 Task: Find connections with filter location Baishishan with filter topic #personaldevelopment with filter profile language English with filter current company TUV India Pvt. Ltd. with filter school Tata STRIVE with filter industry Media Production with filter service category Information Security with filter keywords title Accounting Director
Action: Mouse moved to (481, 66)
Screenshot: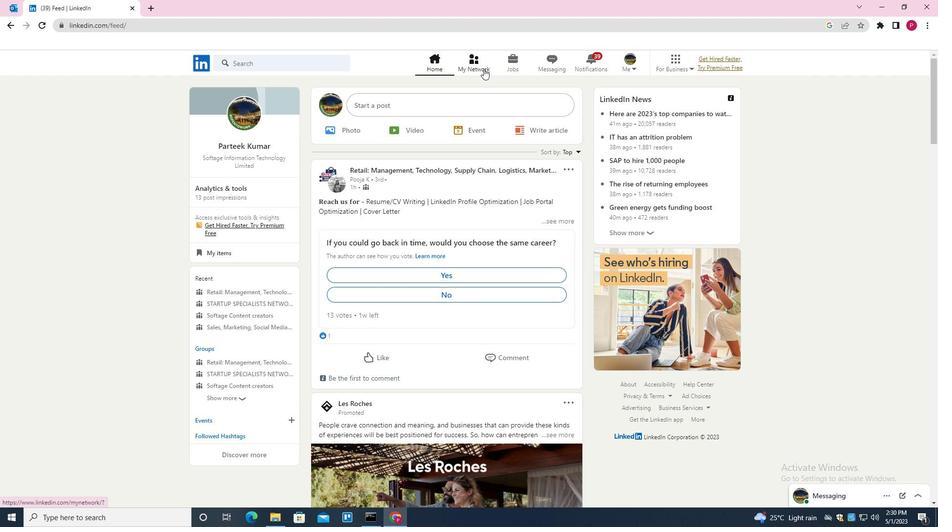 
Action: Mouse pressed left at (481, 66)
Screenshot: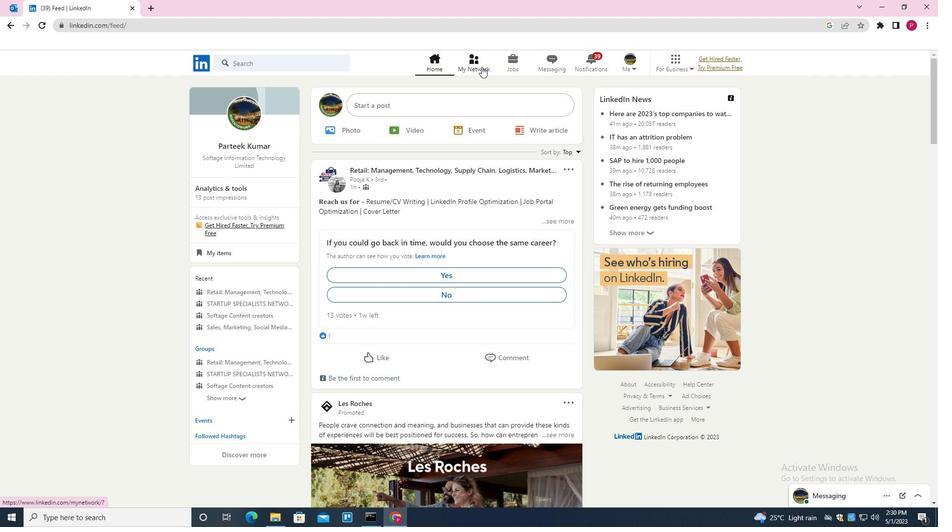 
Action: Mouse moved to (294, 111)
Screenshot: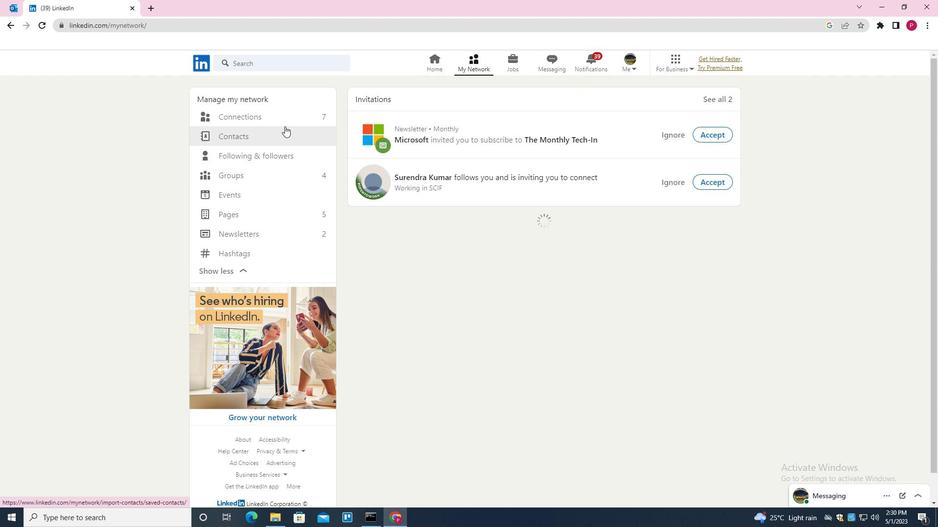 
Action: Mouse pressed left at (294, 111)
Screenshot: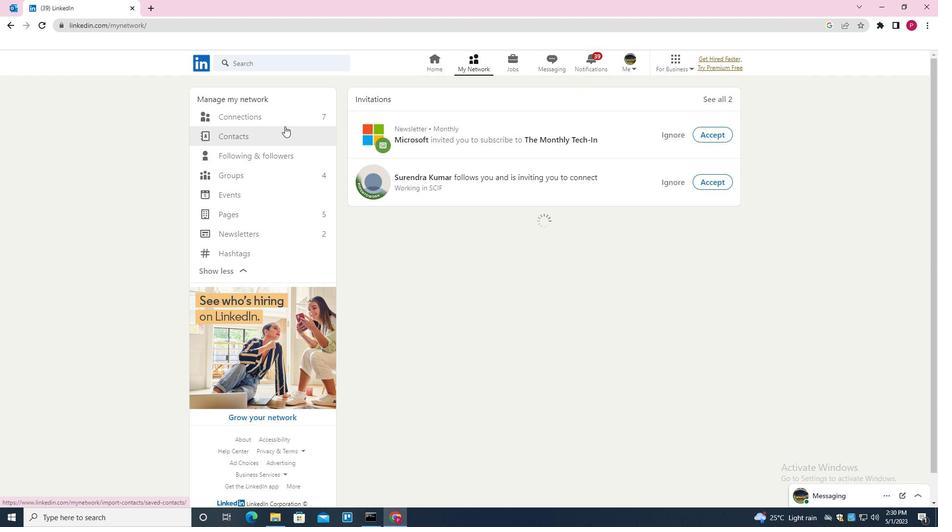 
Action: Mouse moved to (559, 117)
Screenshot: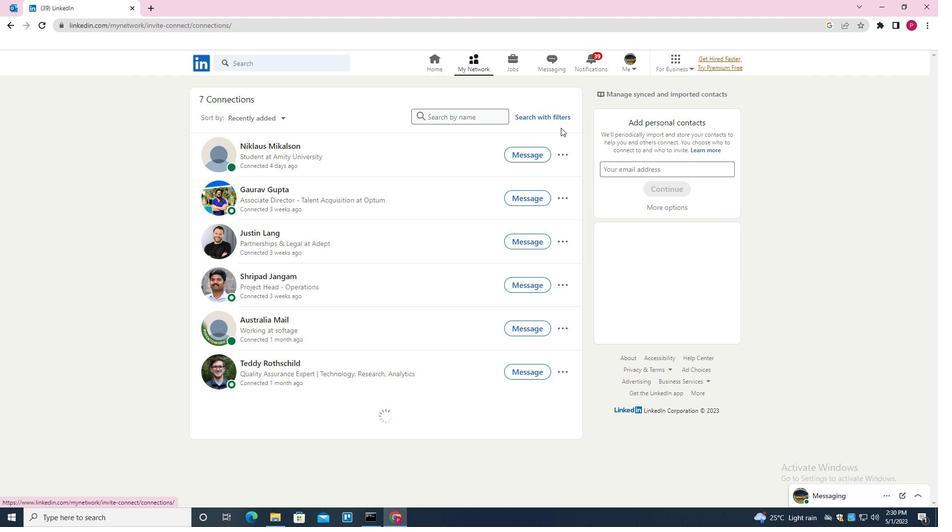 
Action: Mouse pressed left at (559, 117)
Screenshot: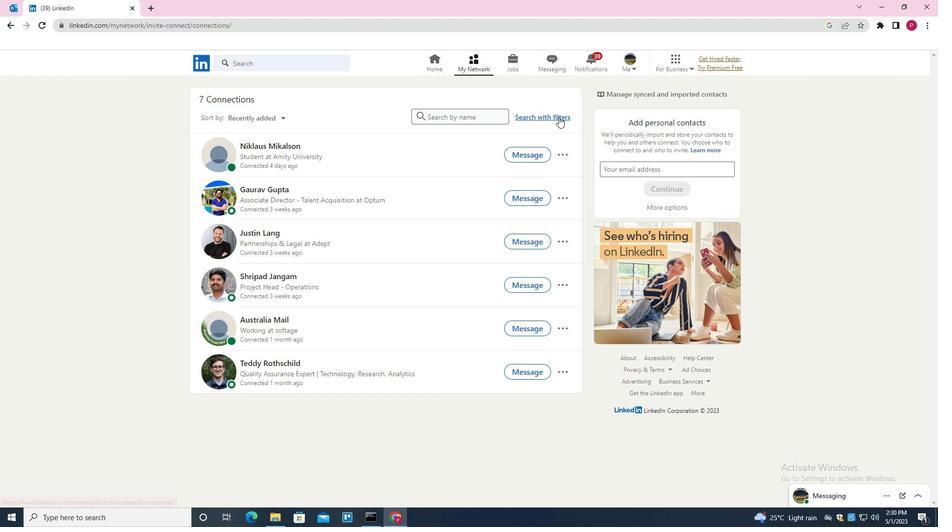 
Action: Mouse moved to (502, 91)
Screenshot: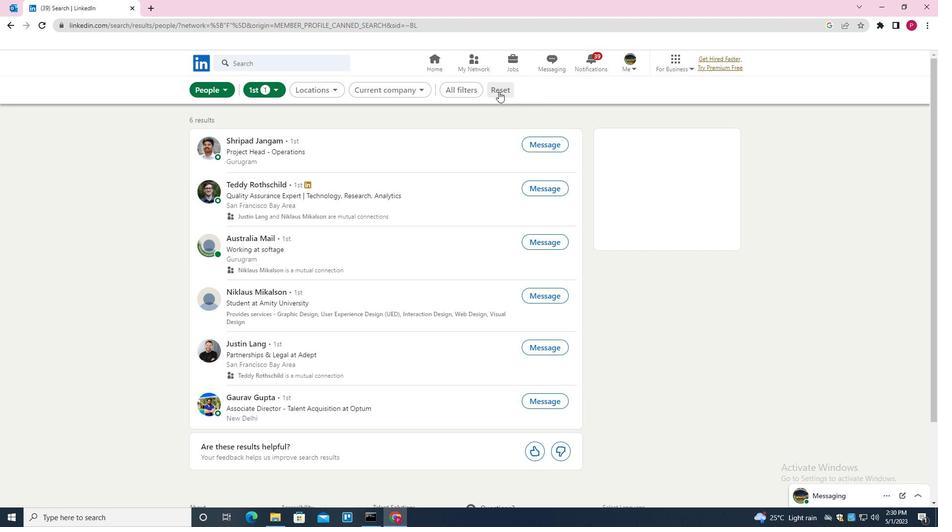 
Action: Mouse pressed left at (502, 91)
Screenshot: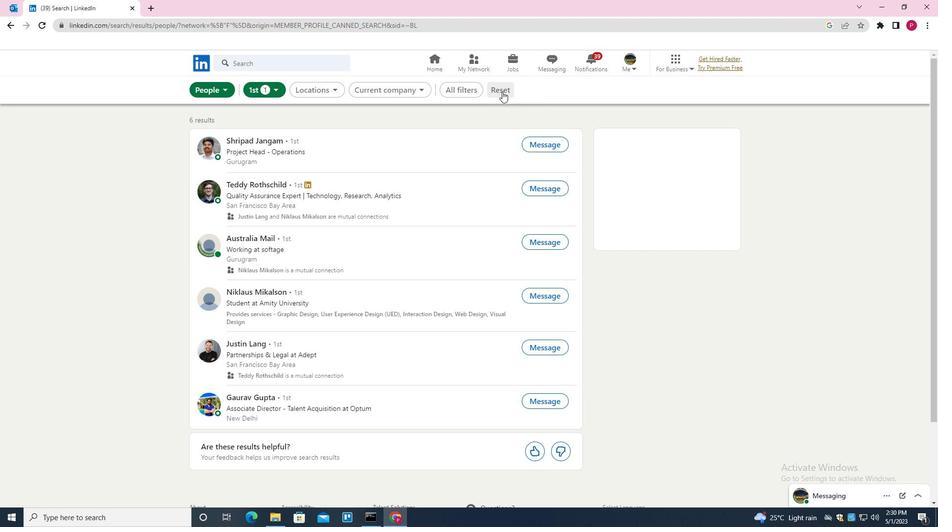 
Action: Mouse moved to (478, 90)
Screenshot: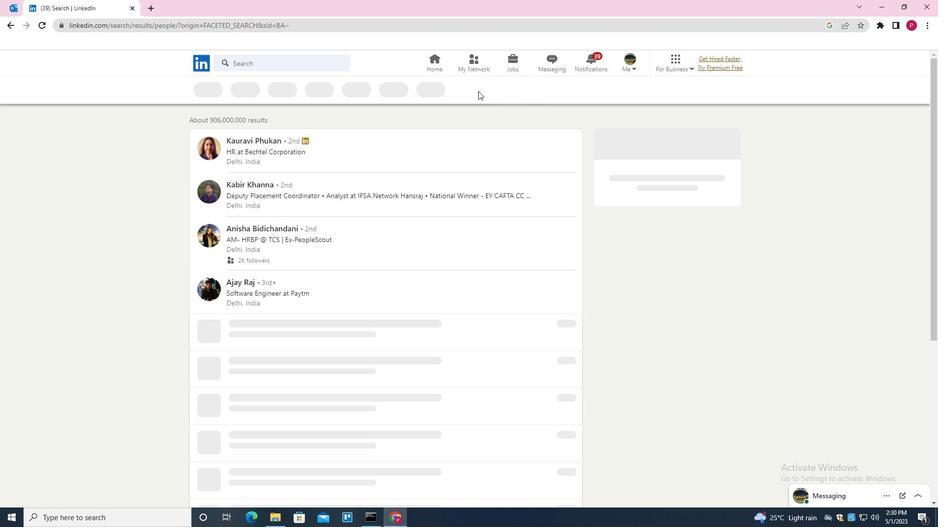 
Action: Mouse pressed left at (478, 90)
Screenshot: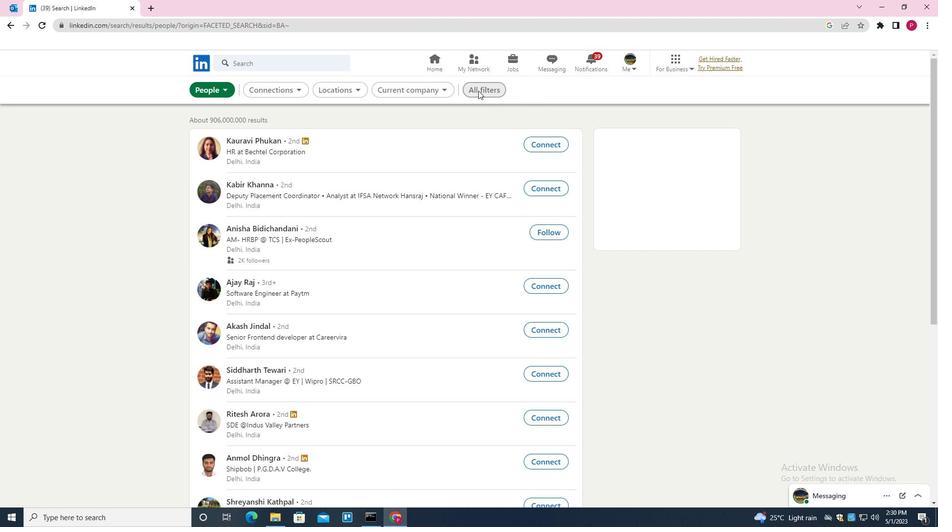 
Action: Mouse moved to (714, 252)
Screenshot: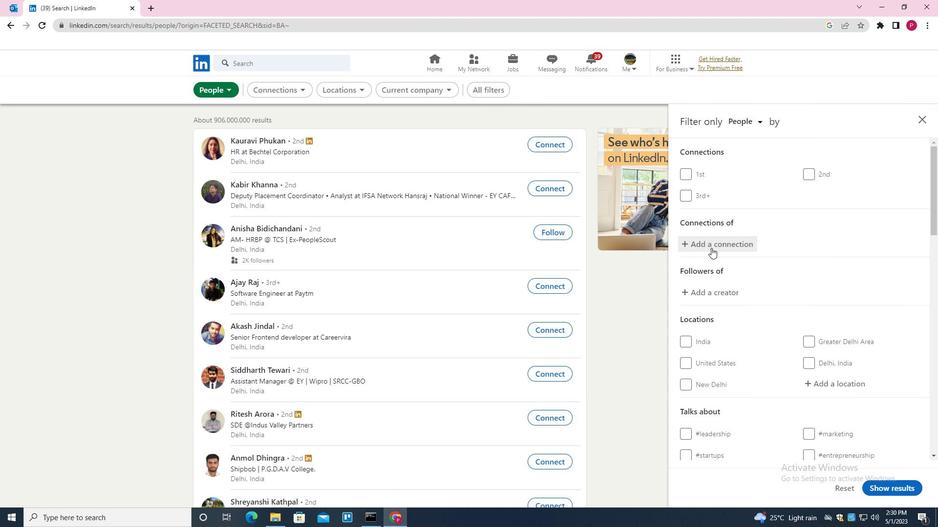 
Action: Mouse scrolled (714, 252) with delta (0, 0)
Screenshot: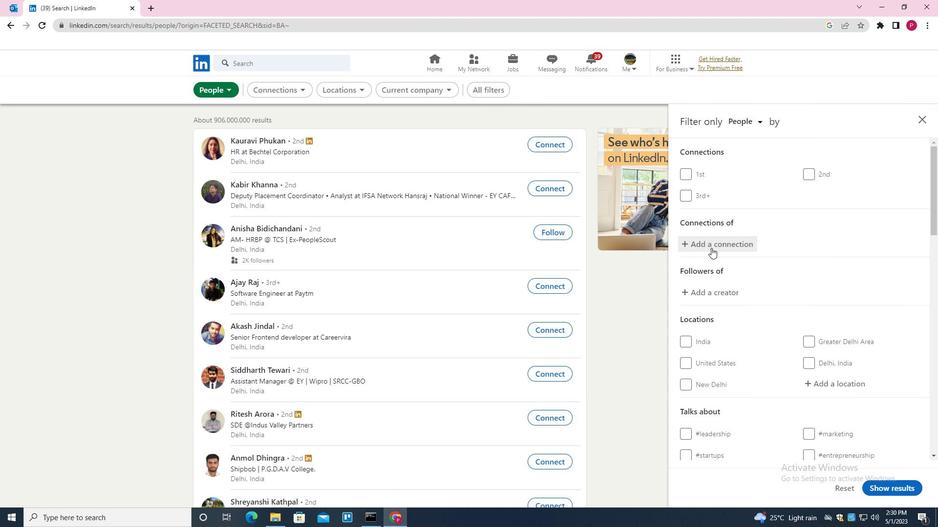 
Action: Mouse moved to (717, 258)
Screenshot: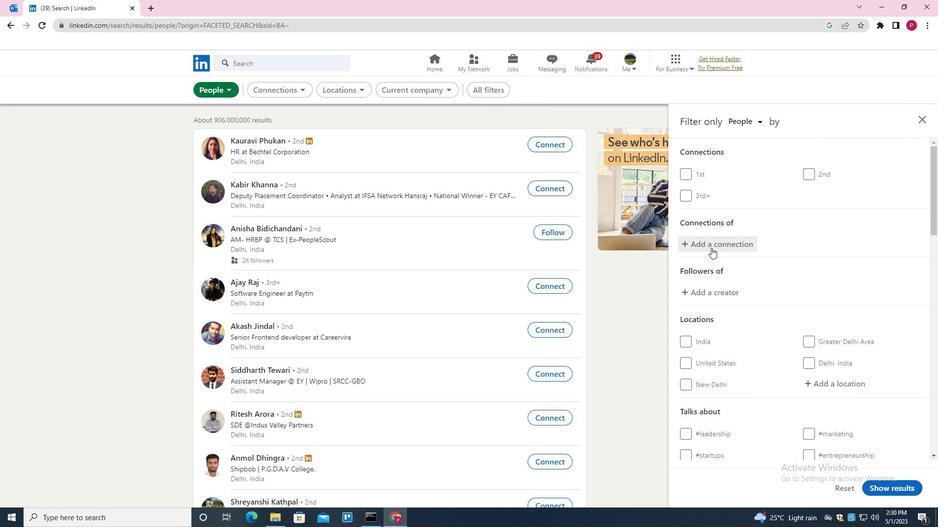 
Action: Mouse scrolled (717, 257) with delta (0, 0)
Screenshot: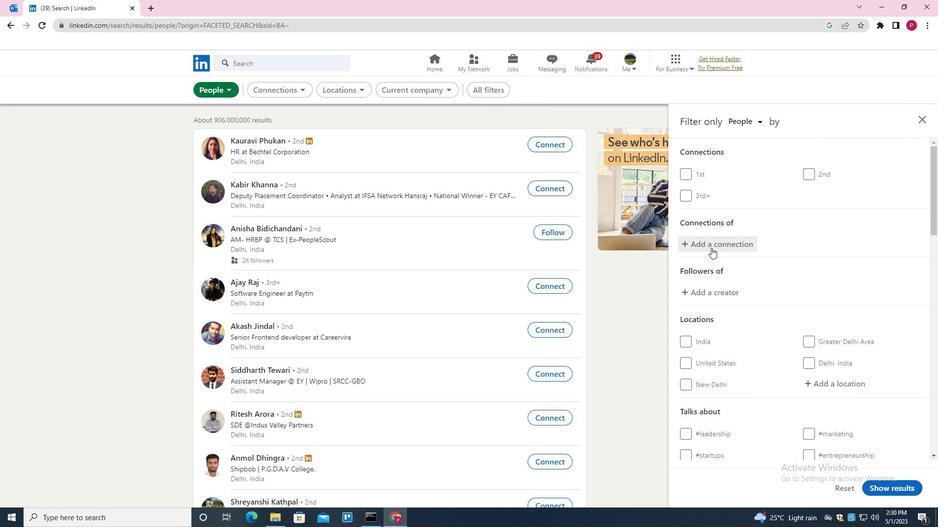 
Action: Mouse moved to (724, 268)
Screenshot: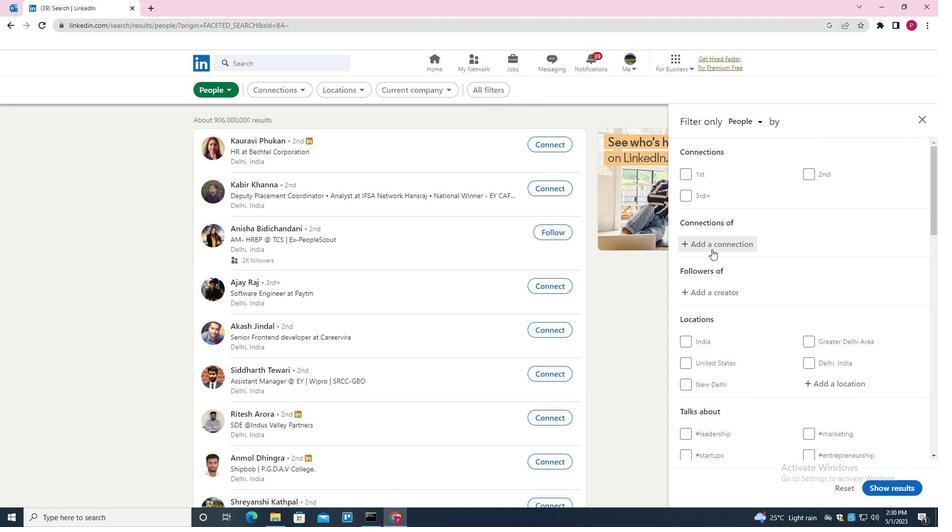 
Action: Mouse scrolled (724, 268) with delta (0, 0)
Screenshot: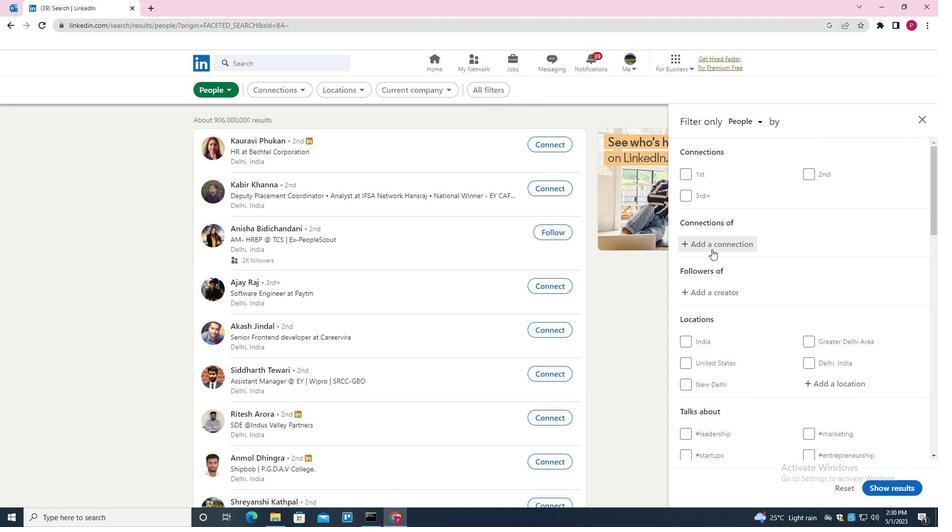 
Action: Mouse moved to (842, 229)
Screenshot: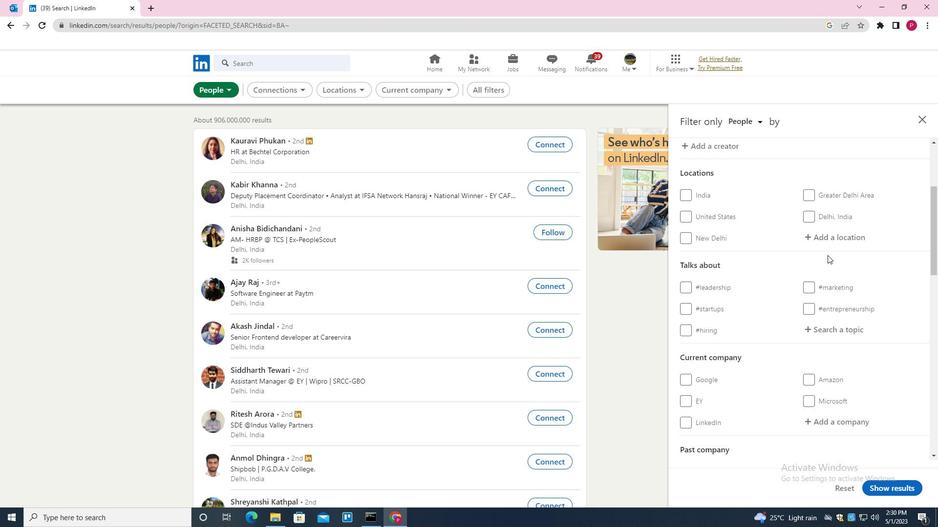 
Action: Mouse pressed left at (842, 229)
Screenshot: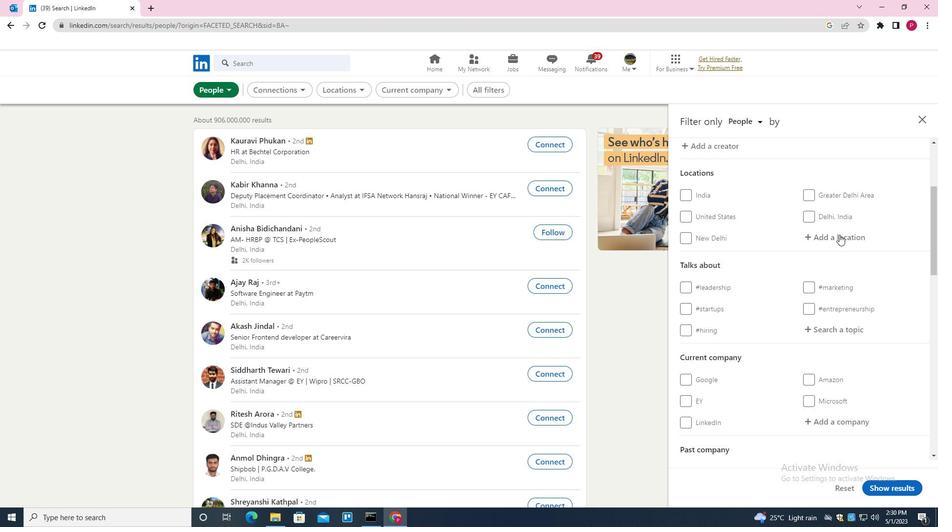 
Action: Key pressed <Key.shift><Key.shift><Key.shift><Key.shift><Key.shift>BAISHISHAN<Key.enter>
Screenshot: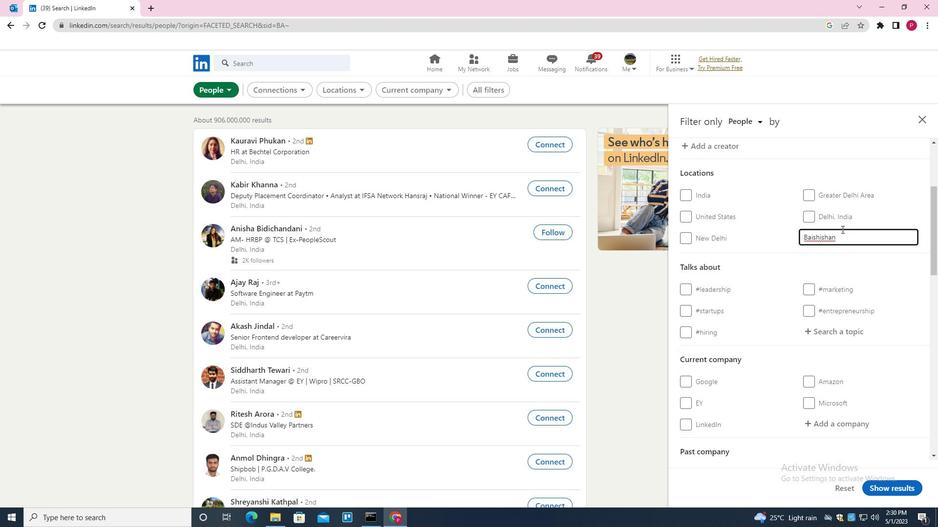 
Action: Mouse moved to (703, 274)
Screenshot: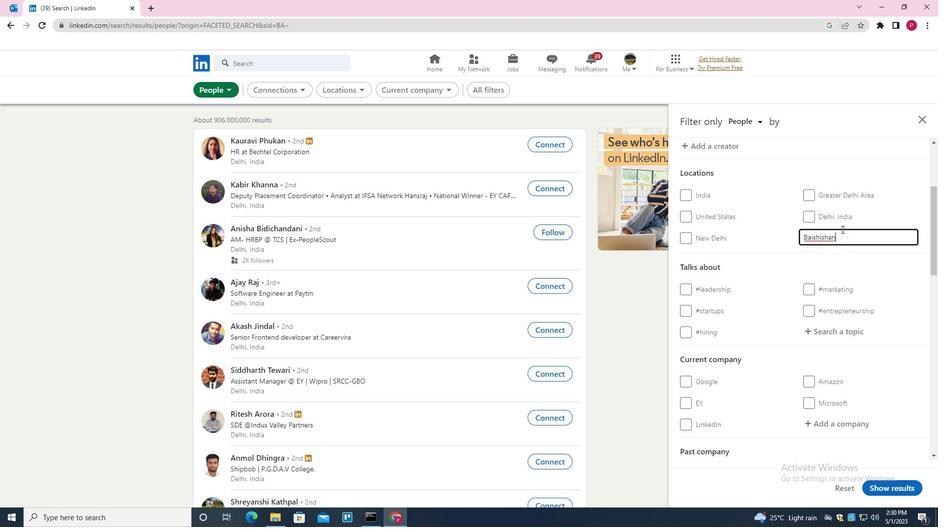 
Action: Mouse scrolled (703, 274) with delta (0, 0)
Screenshot: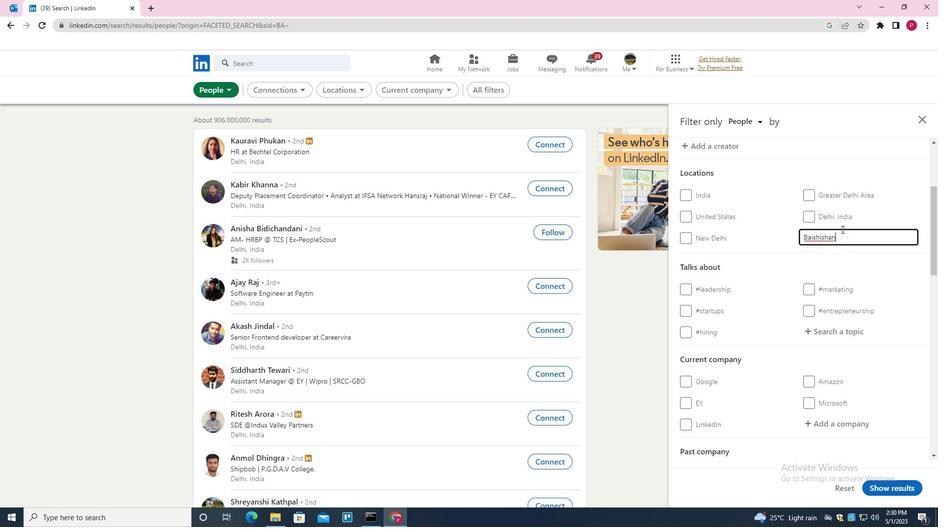 
Action: Mouse moved to (813, 283)
Screenshot: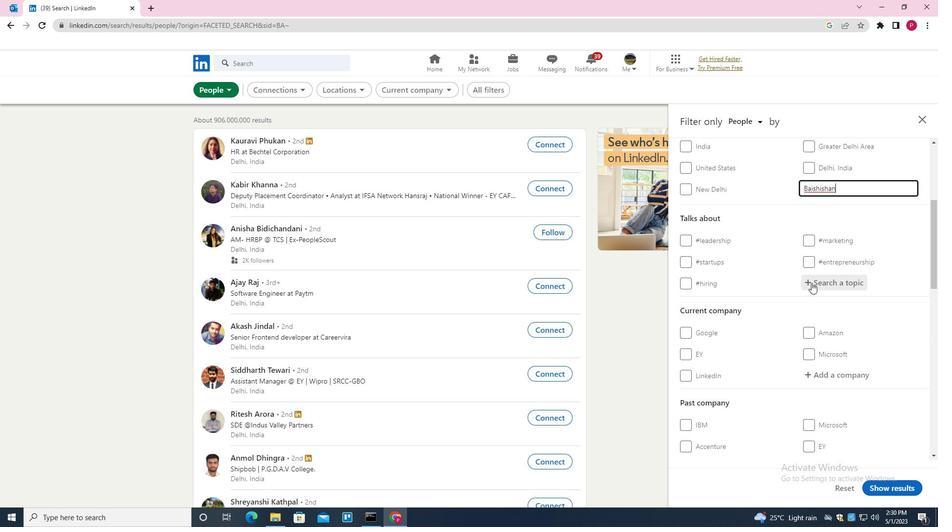 
Action: Mouse pressed left at (813, 283)
Screenshot: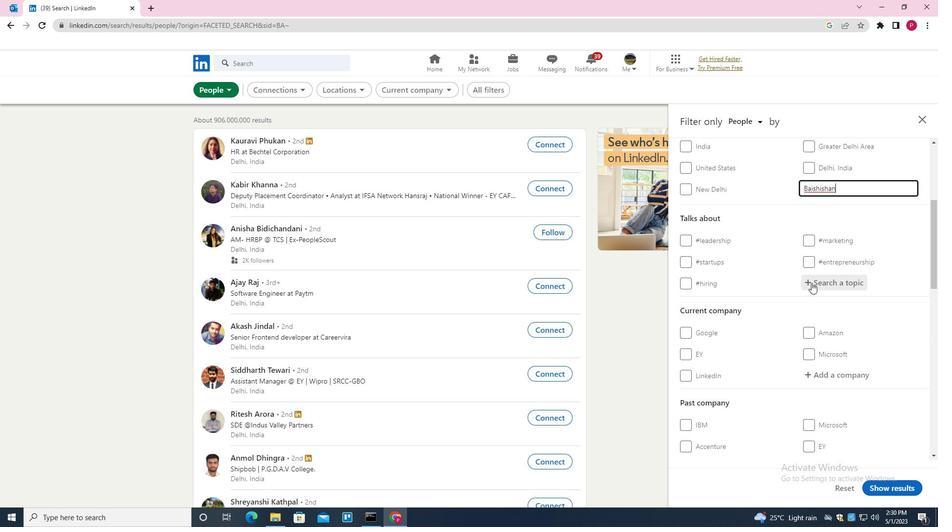 
Action: Mouse moved to (771, 276)
Screenshot: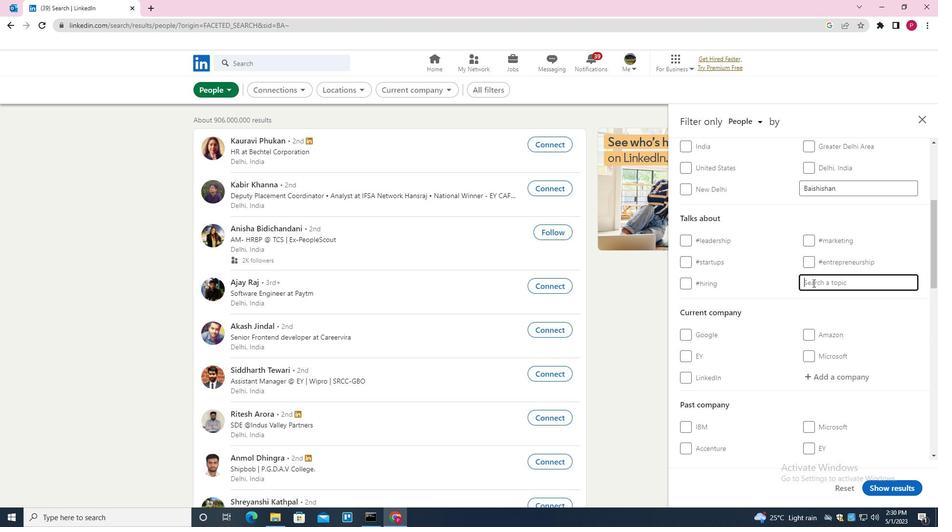 
Action: Mouse scrolled (771, 276) with delta (0, 0)
Screenshot: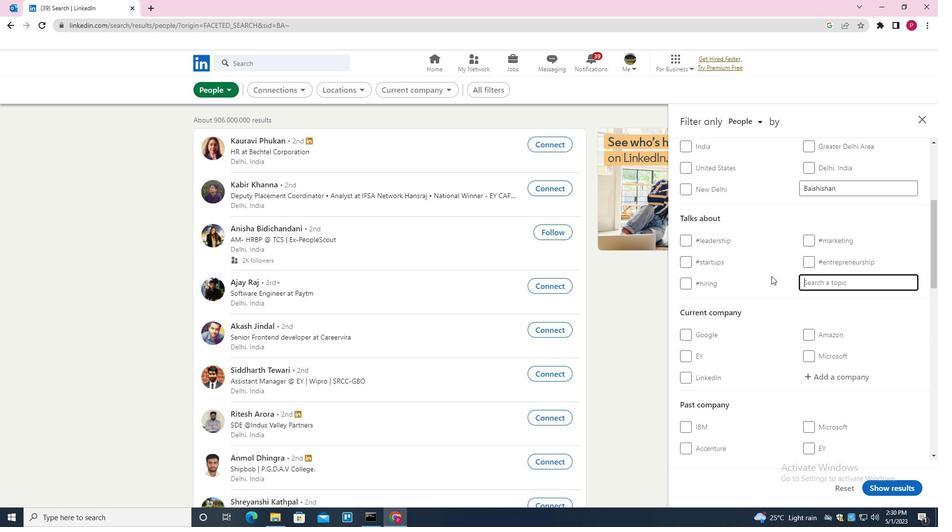 
Action: Mouse scrolled (771, 276) with delta (0, 0)
Screenshot: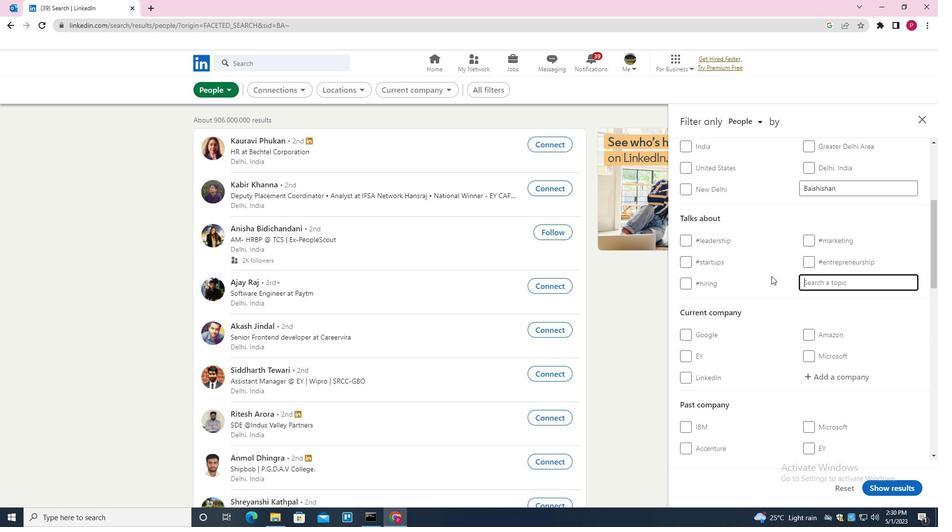 
Action: Key pressed PR<Key.backspace>ERSONAL<Key.down><Key.down><Key.enter>
Screenshot: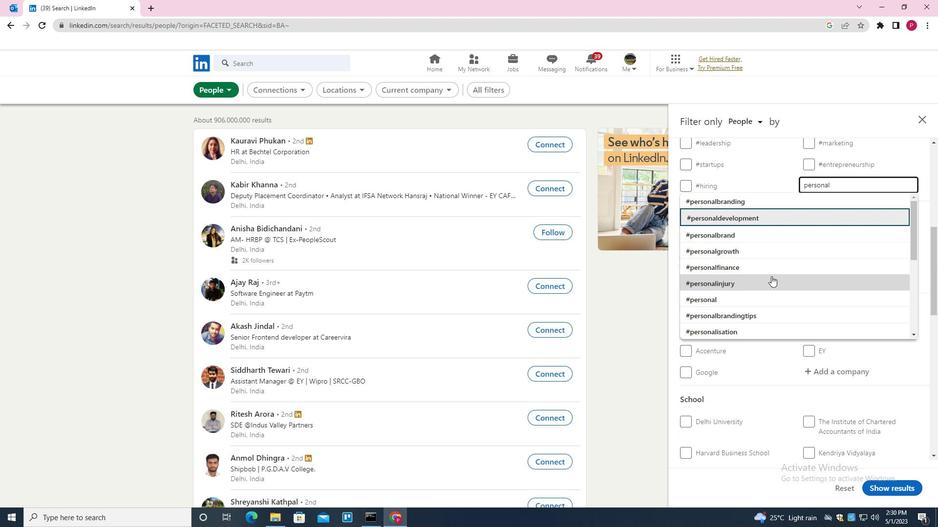 
Action: Mouse moved to (725, 259)
Screenshot: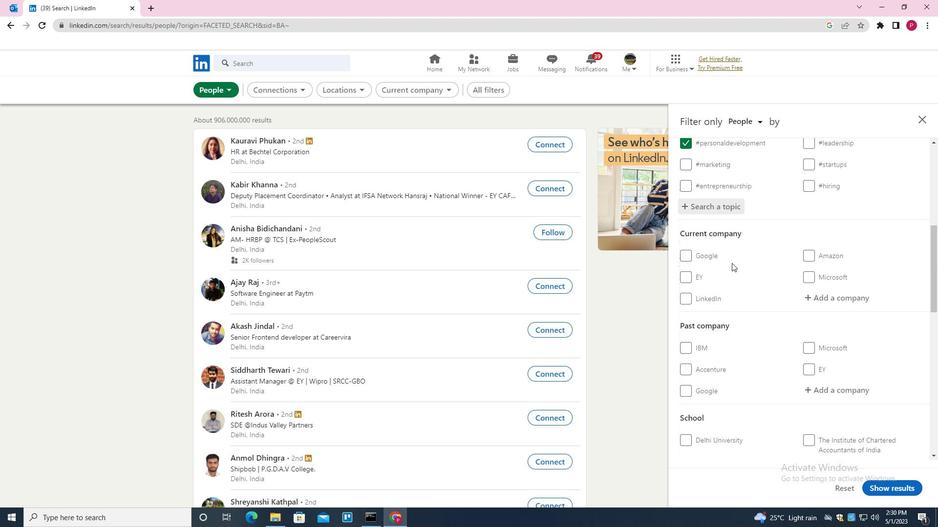 
Action: Mouse scrolled (725, 259) with delta (0, 0)
Screenshot: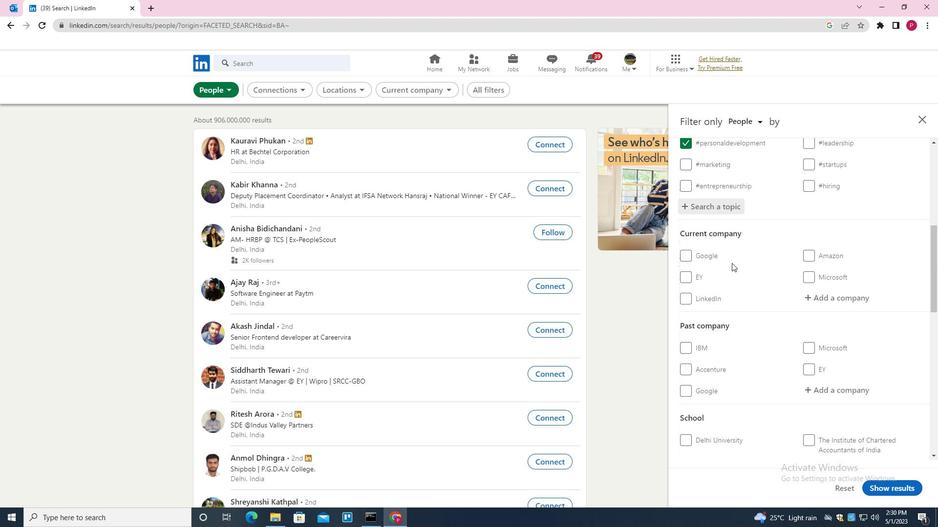 
Action: Mouse moved to (730, 258)
Screenshot: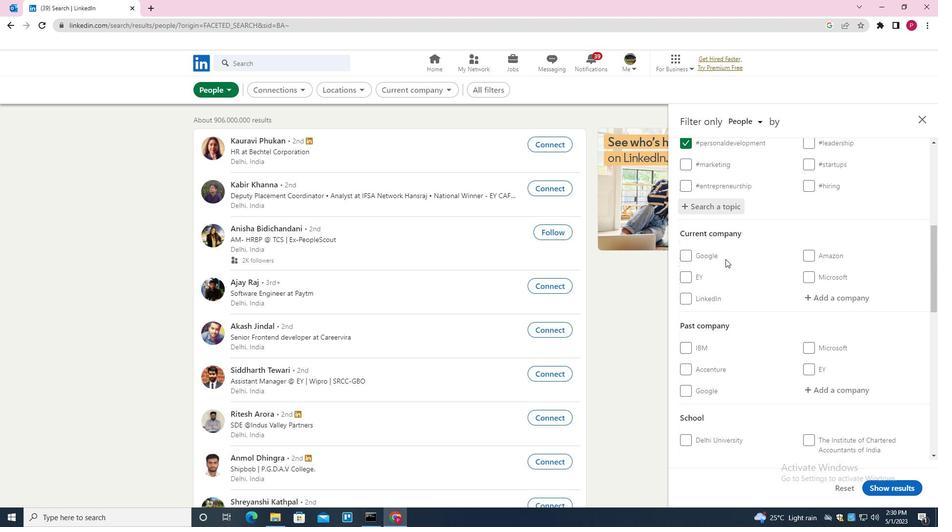 
Action: Mouse scrolled (730, 257) with delta (0, 0)
Screenshot: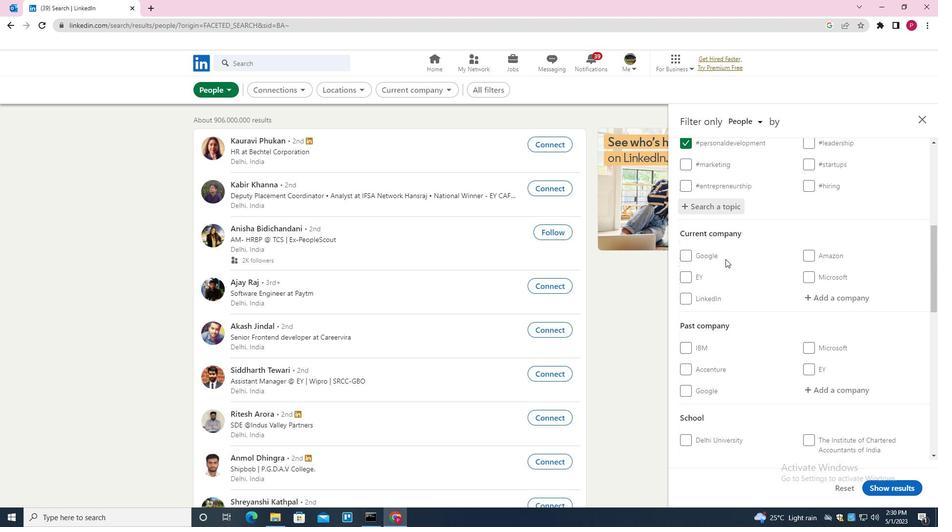 
Action: Mouse moved to (711, 234)
Screenshot: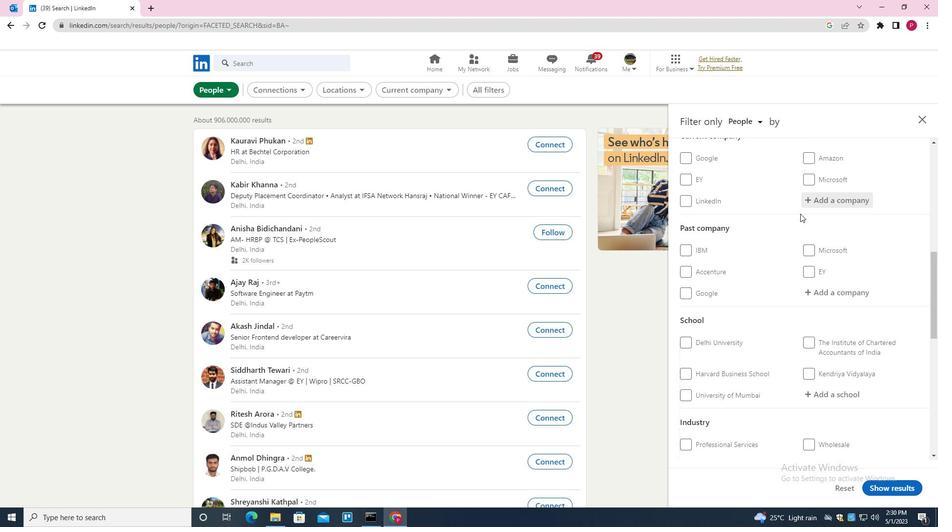 
Action: Mouse scrolled (711, 234) with delta (0, 0)
Screenshot: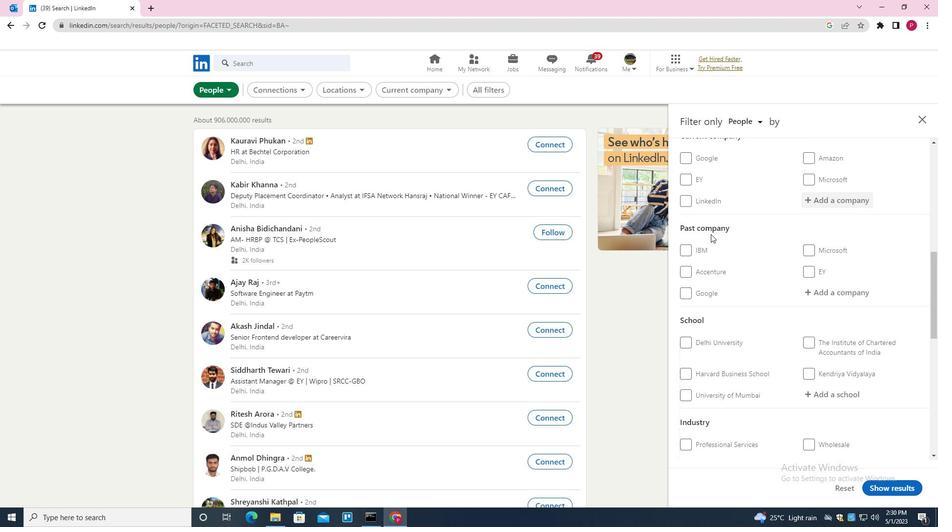 
Action: Mouse scrolled (711, 234) with delta (0, 0)
Screenshot: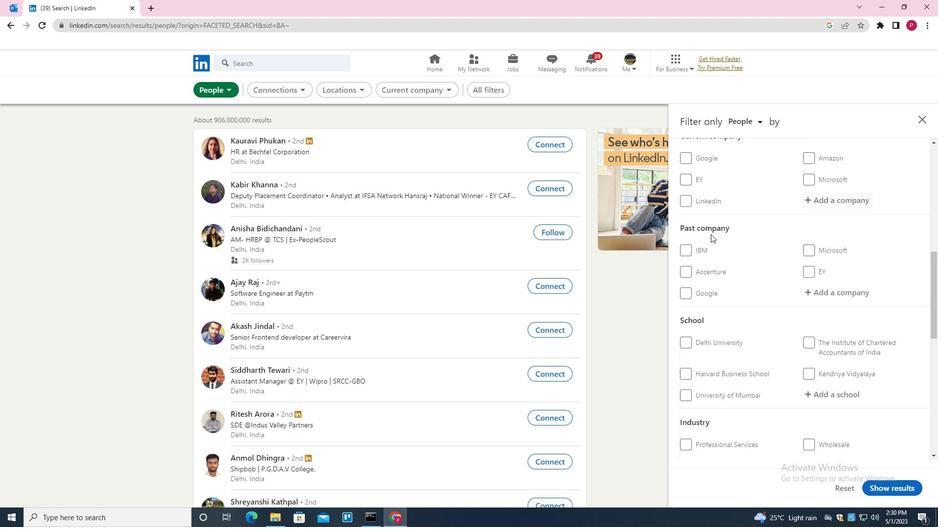 
Action: Mouse scrolled (711, 234) with delta (0, 0)
Screenshot: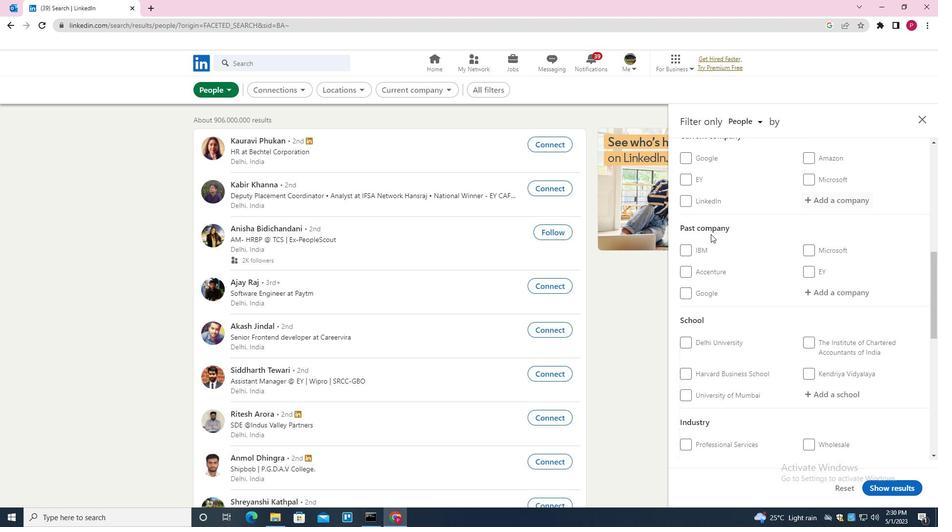 
Action: Mouse scrolled (711, 234) with delta (0, 0)
Screenshot: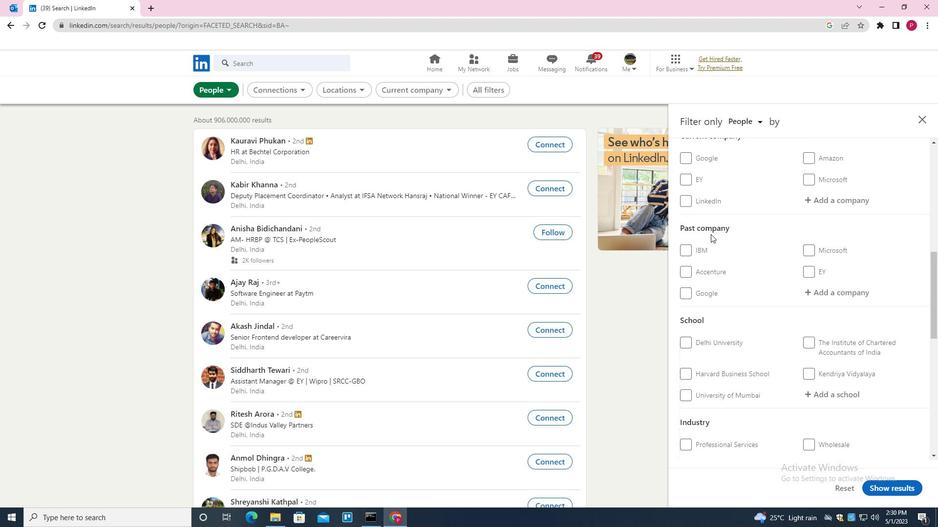 
Action: Mouse moved to (726, 274)
Screenshot: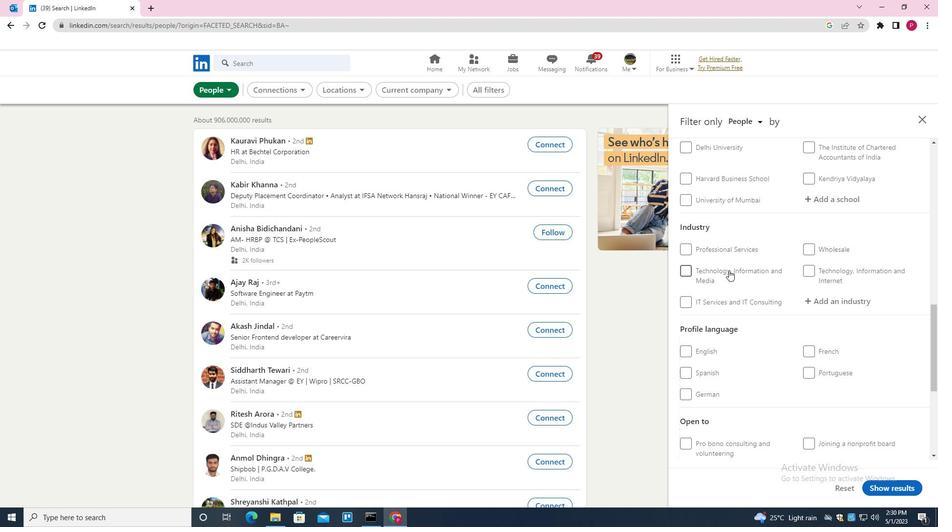 
Action: Mouse scrolled (726, 274) with delta (0, 0)
Screenshot: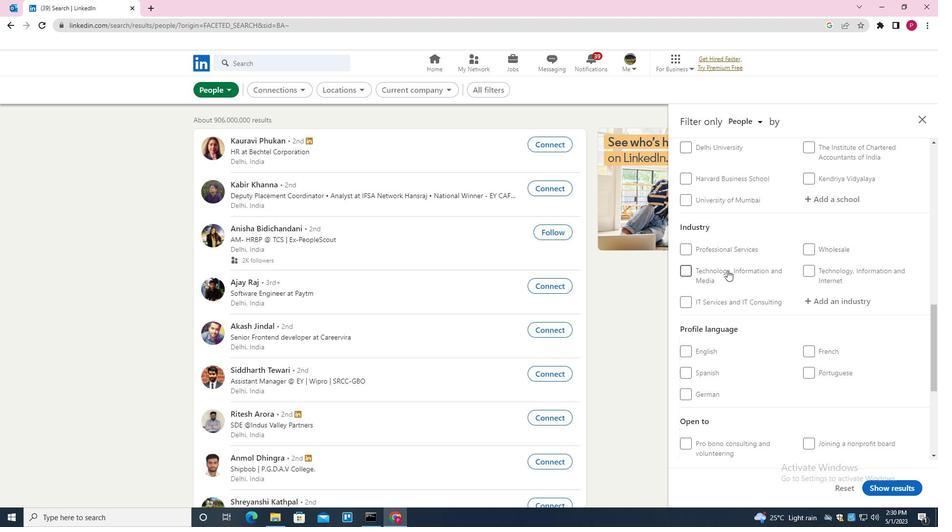 
Action: Mouse moved to (726, 275)
Screenshot: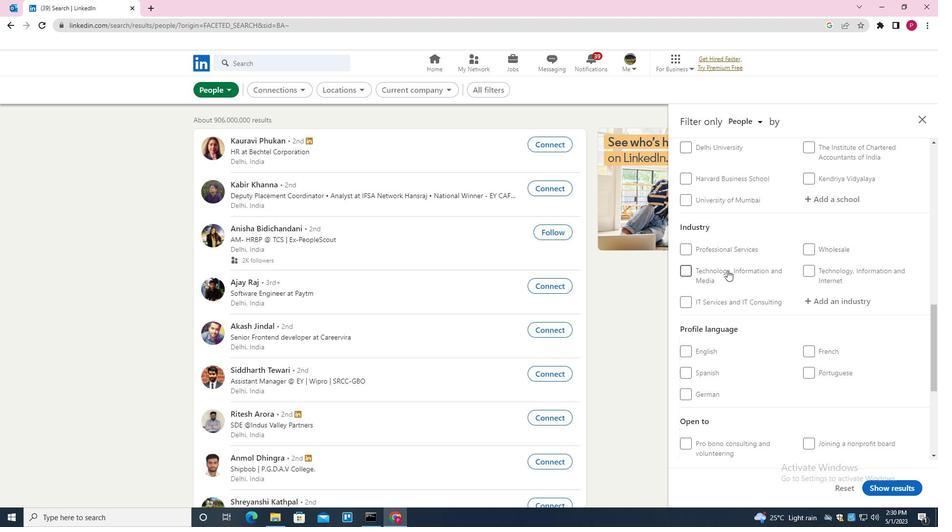 
Action: Mouse scrolled (726, 274) with delta (0, 0)
Screenshot: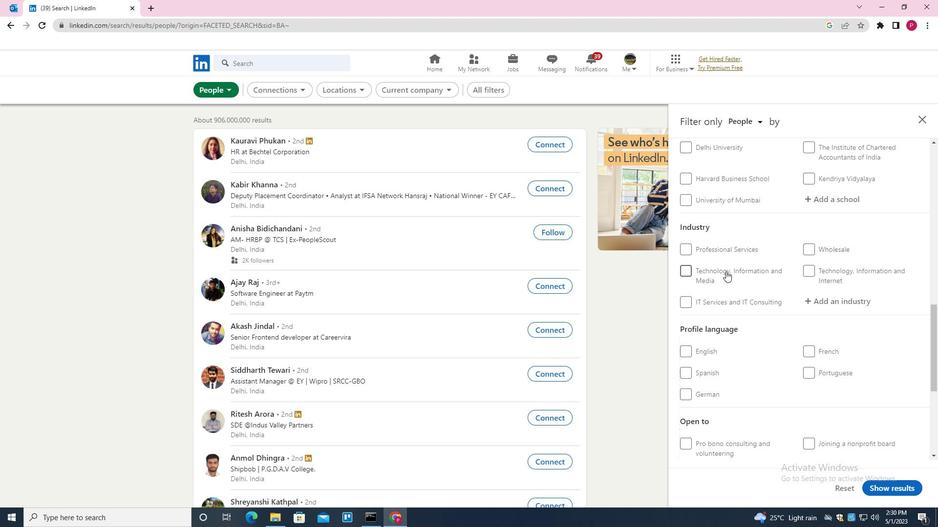 
Action: Mouse scrolled (726, 274) with delta (0, 0)
Screenshot: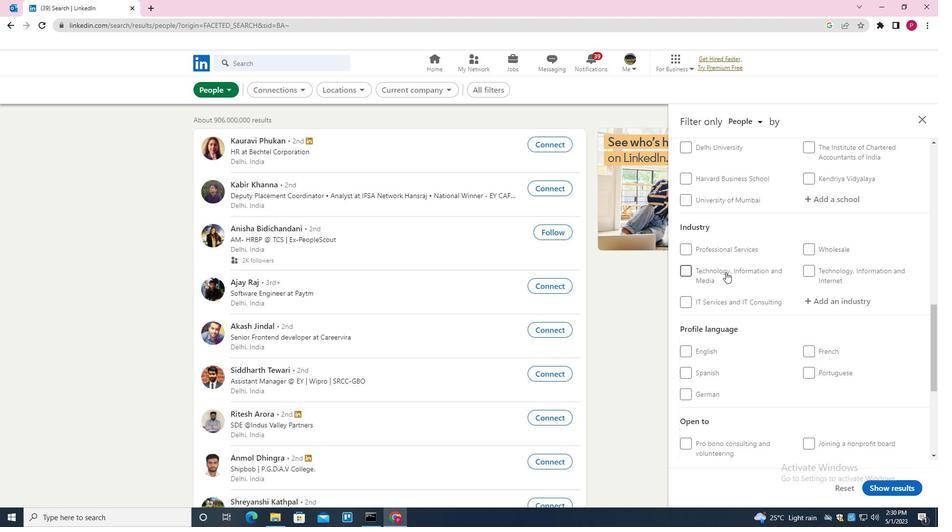 
Action: Mouse moved to (684, 203)
Screenshot: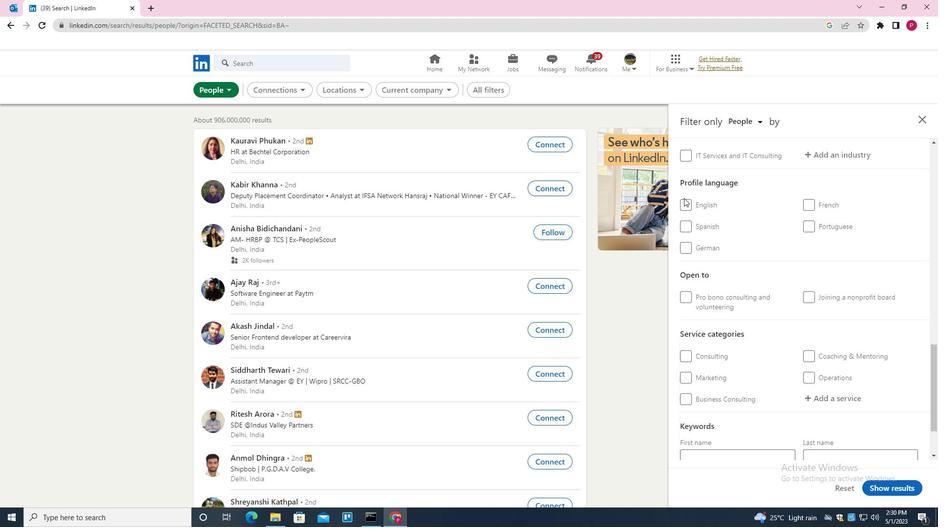 
Action: Mouse pressed left at (684, 203)
Screenshot: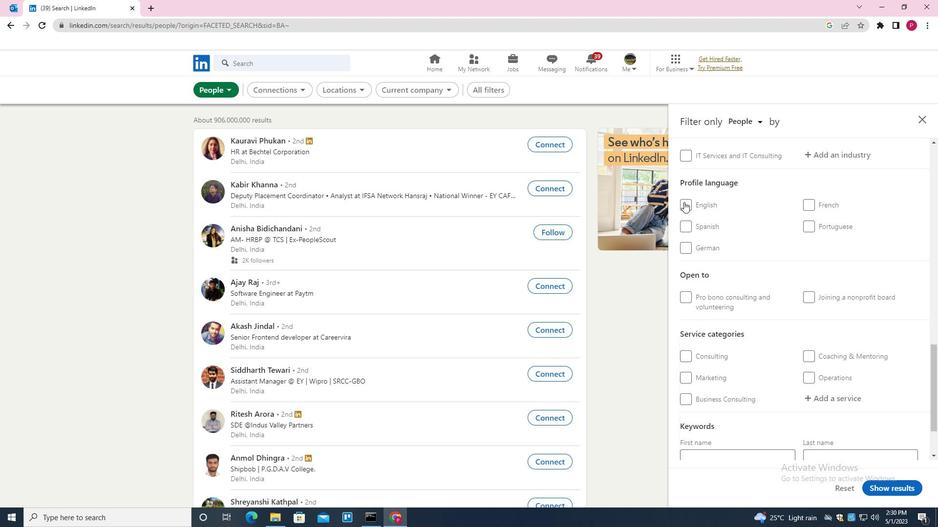 
Action: Mouse moved to (718, 218)
Screenshot: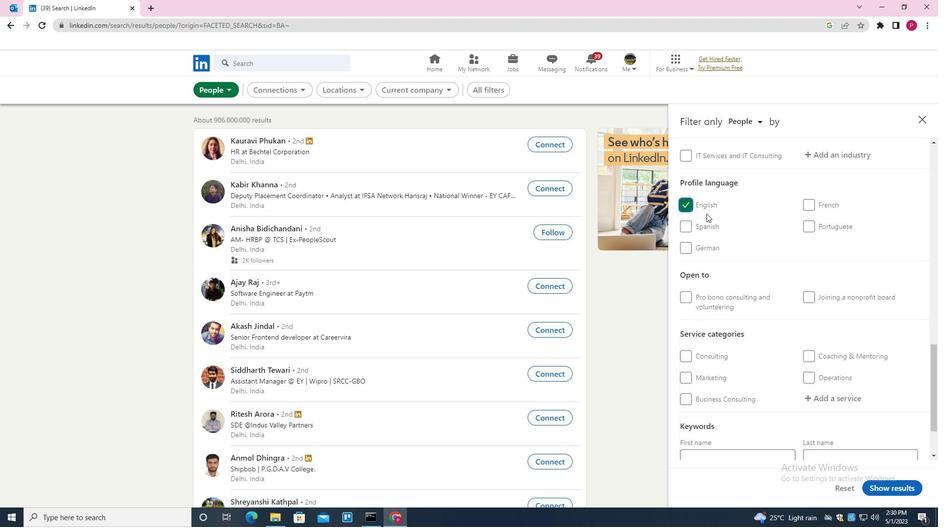 
Action: Mouse scrolled (718, 218) with delta (0, 0)
Screenshot: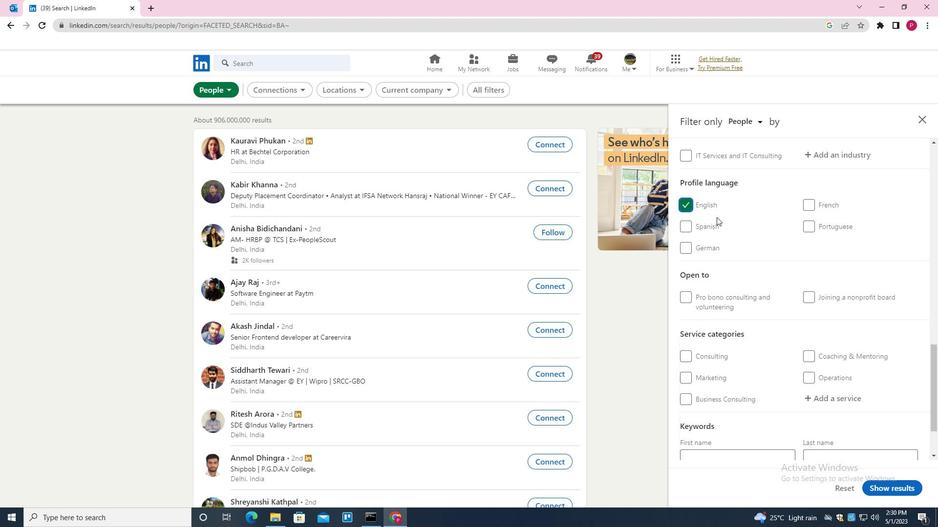 
Action: Mouse scrolled (718, 218) with delta (0, 0)
Screenshot: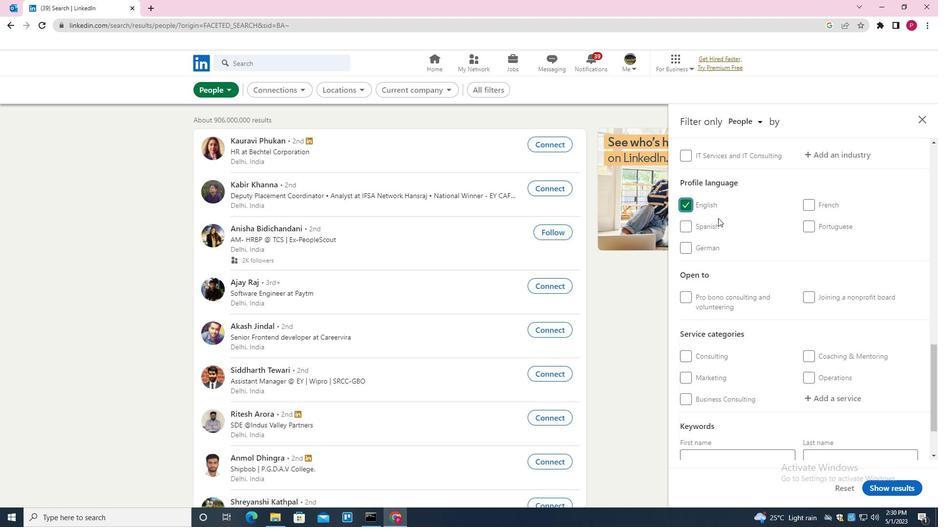 
Action: Mouse scrolled (718, 218) with delta (0, 0)
Screenshot: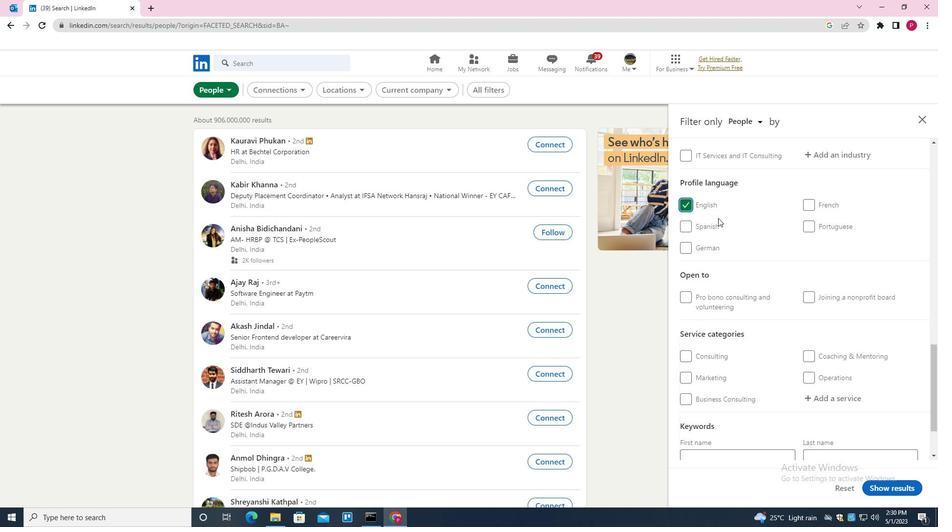 
Action: Mouse scrolled (718, 218) with delta (0, 0)
Screenshot: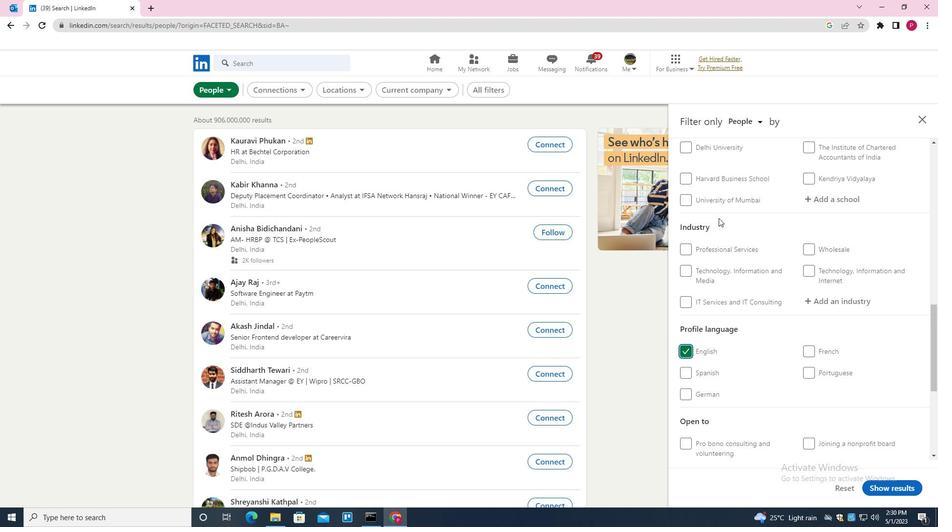 
Action: Mouse scrolled (718, 218) with delta (0, 0)
Screenshot: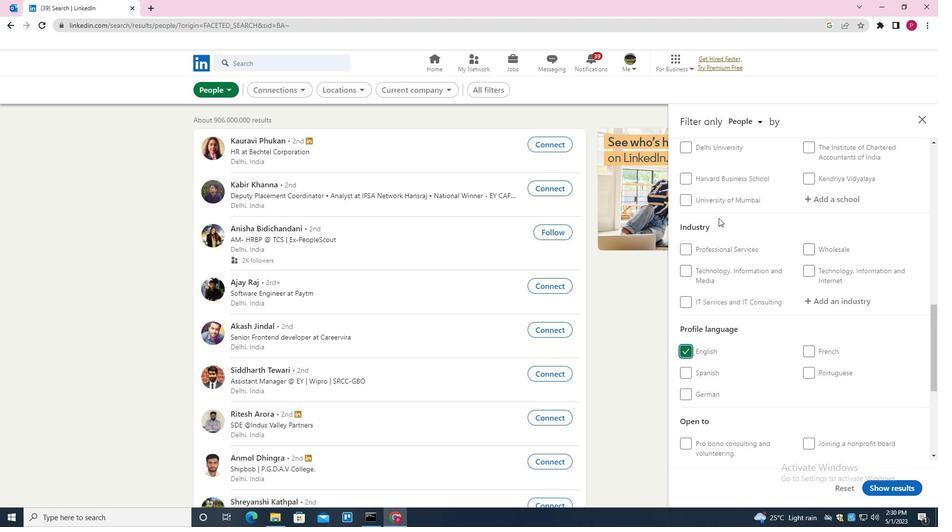 
Action: Mouse scrolled (718, 218) with delta (0, 0)
Screenshot: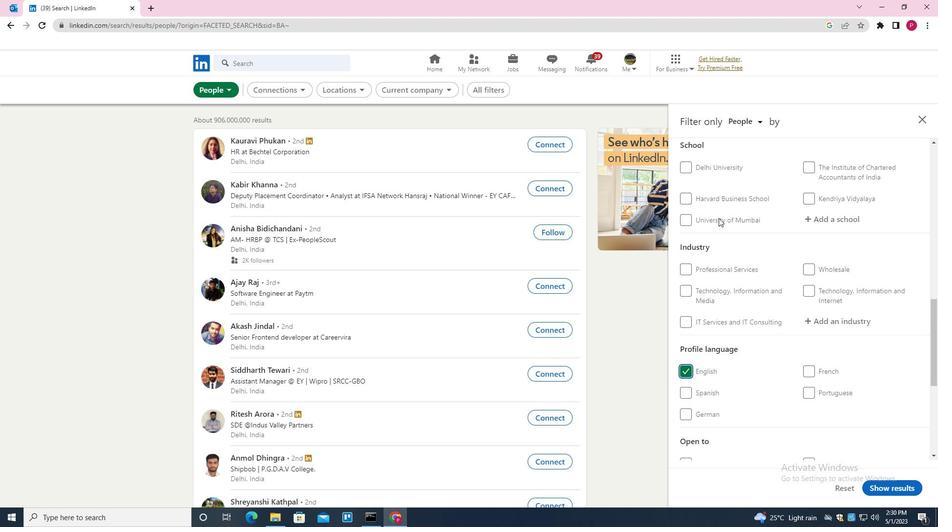 
Action: Mouse moved to (820, 259)
Screenshot: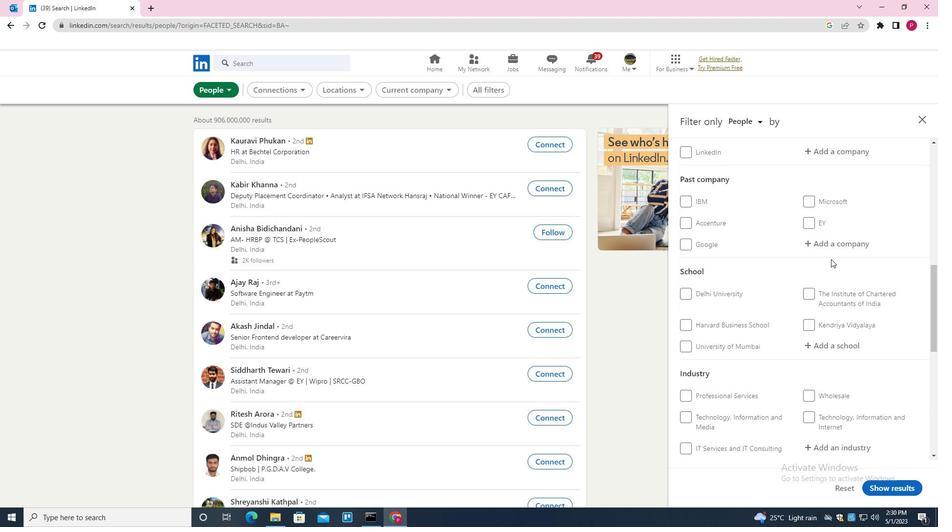 
Action: Mouse scrolled (820, 260) with delta (0, 0)
Screenshot: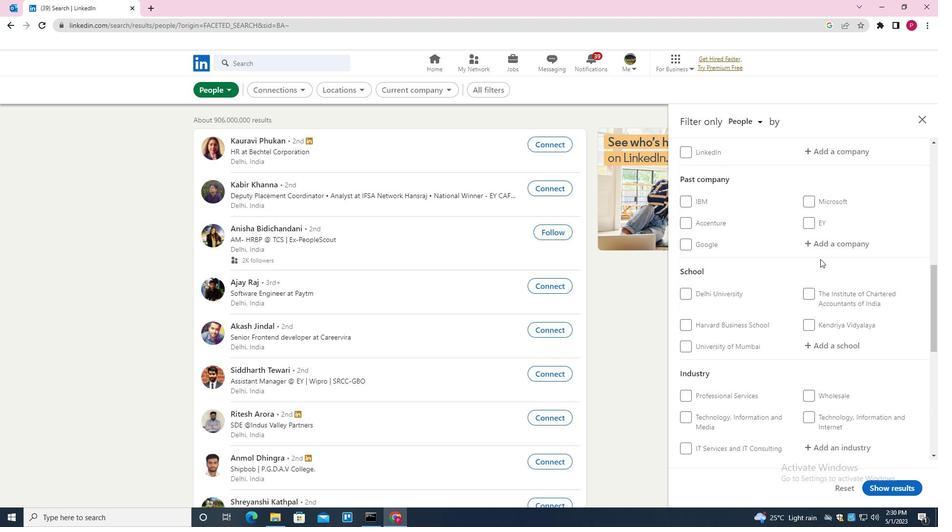 
Action: Mouse moved to (829, 201)
Screenshot: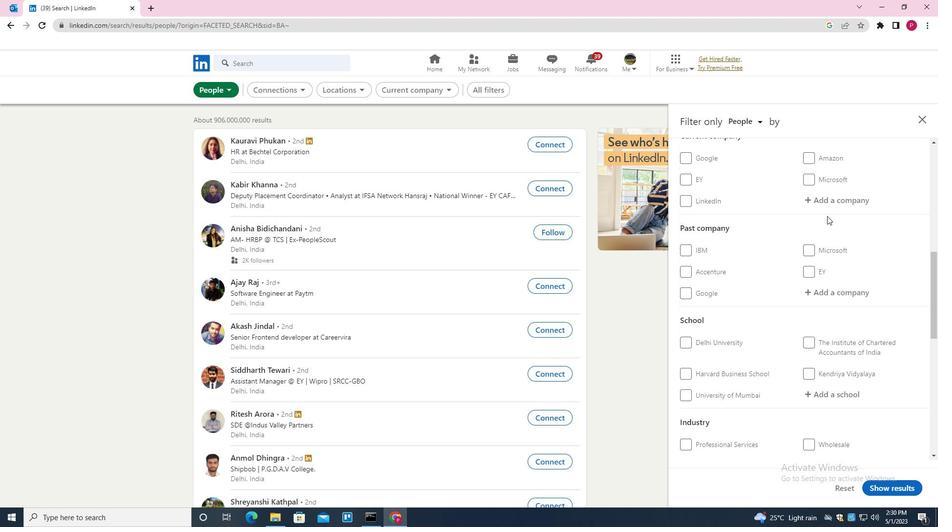 
Action: Mouse pressed left at (829, 201)
Screenshot: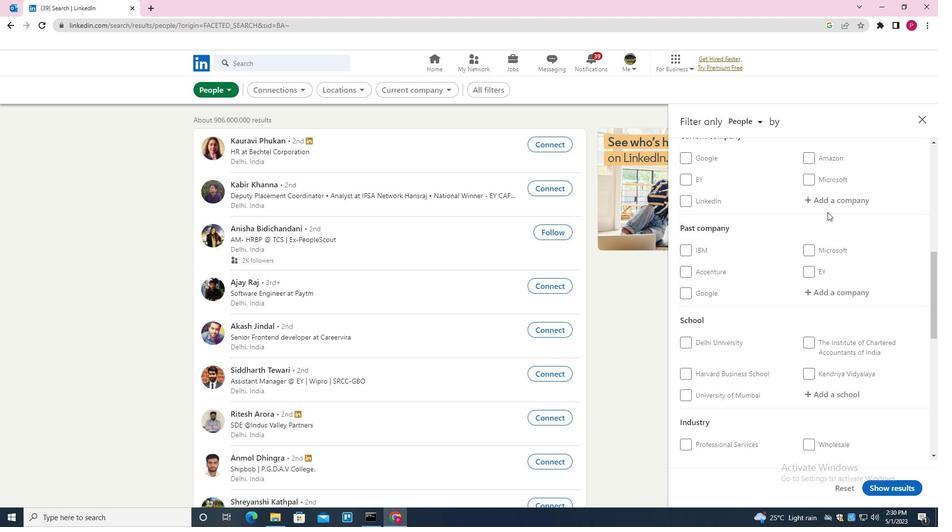 
Action: Key pressed <Key.shift>TUV<Key.down><Key.down><Key.down><Key.down><Key.enter>
Screenshot: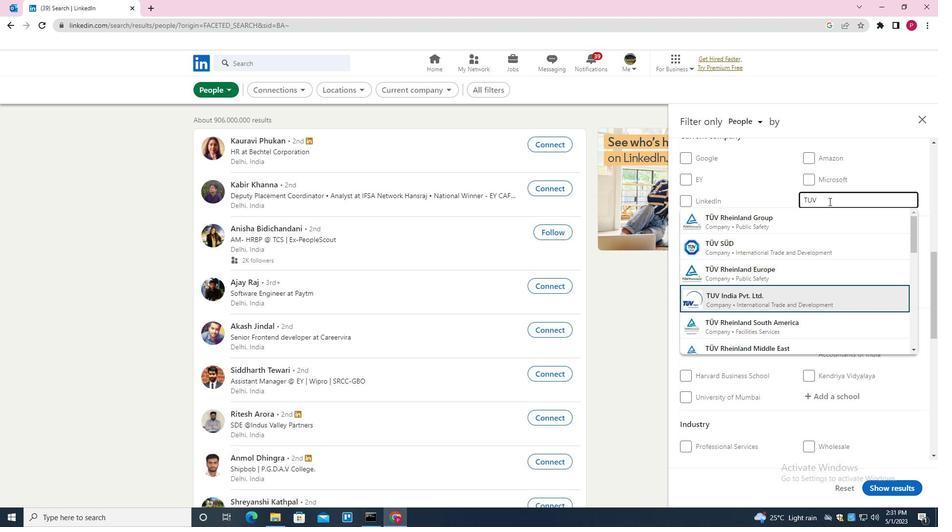 
Action: Mouse moved to (813, 283)
Screenshot: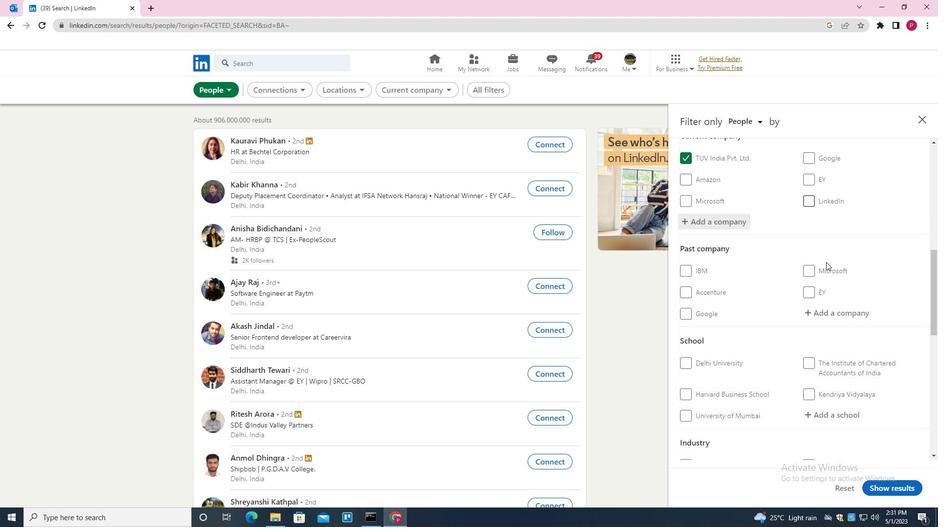
Action: Mouse scrolled (813, 283) with delta (0, 0)
Screenshot: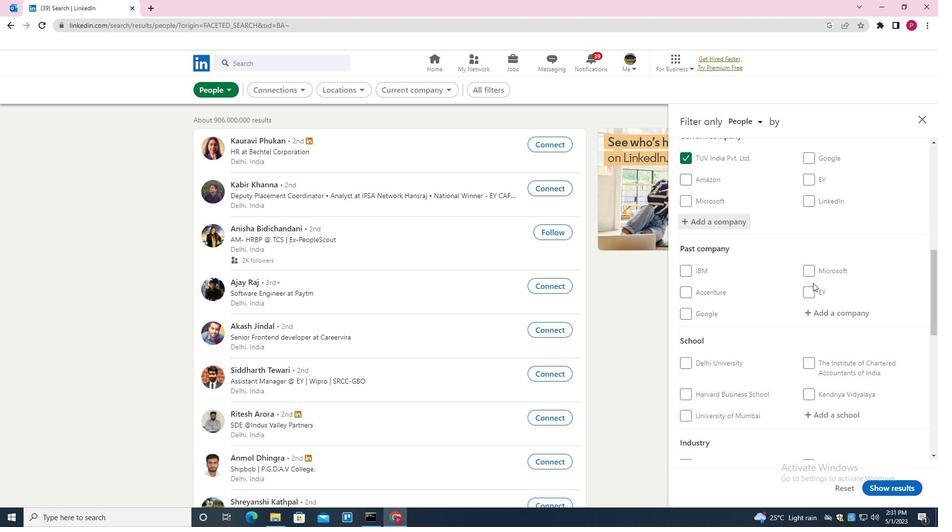 
Action: Mouse scrolled (813, 283) with delta (0, 0)
Screenshot: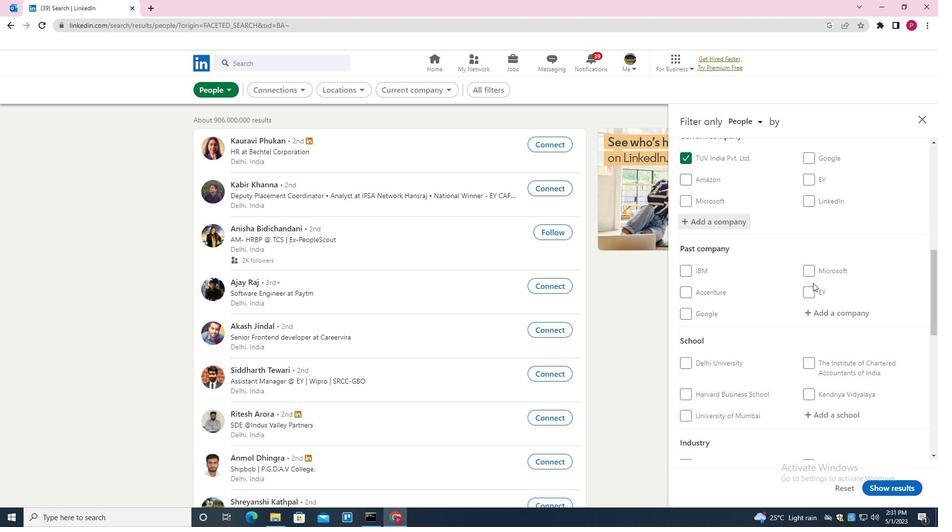 
Action: Mouse scrolled (813, 283) with delta (0, 0)
Screenshot: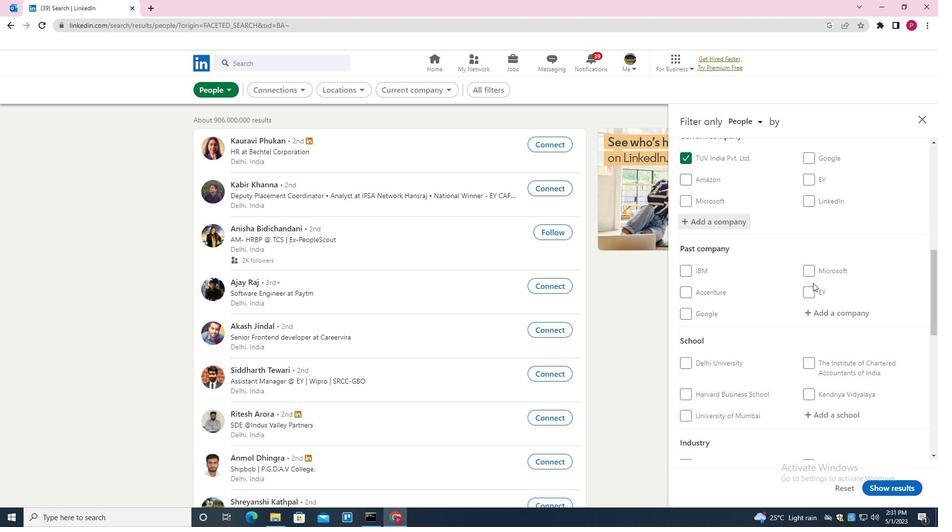 
Action: Mouse moved to (843, 275)
Screenshot: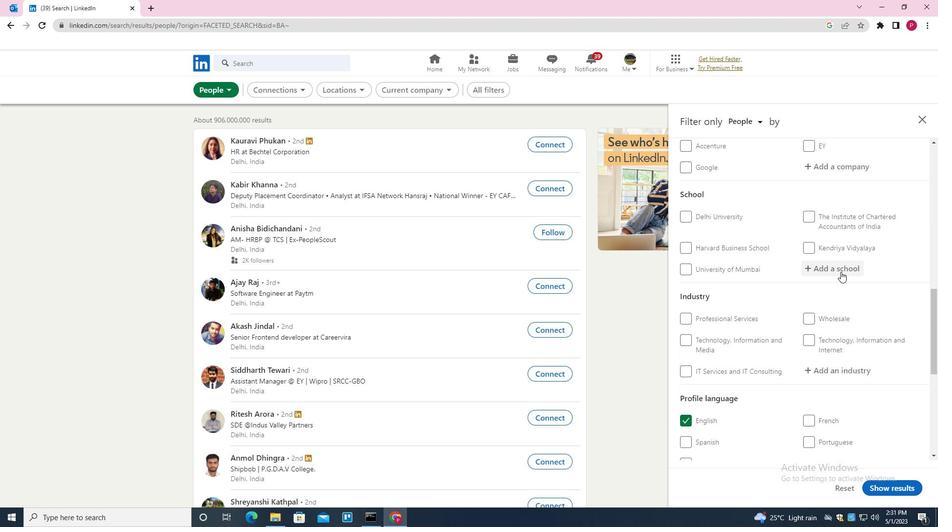 
Action: Mouse pressed left at (843, 275)
Screenshot: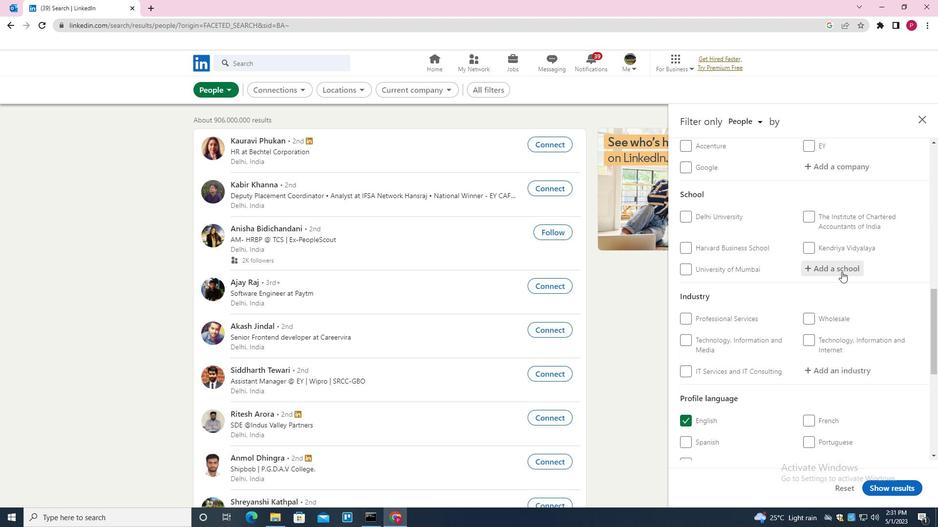 
Action: Key pressed <Key.shift>TATA<Key.space><Key.shift><Key.shift><Key.shift><Key.shift><Key.shift><Key.shift><Key.shift><Key.shift><Key.shift><Key.shift><Key.shift><Key.shift><Key.shift><Key.shift><Key.shift><Key.shift><Key.shift><Key.shift><Key.shift>SR<Key.backspace>TRIVE<Key.down><Key.enter>
Screenshot: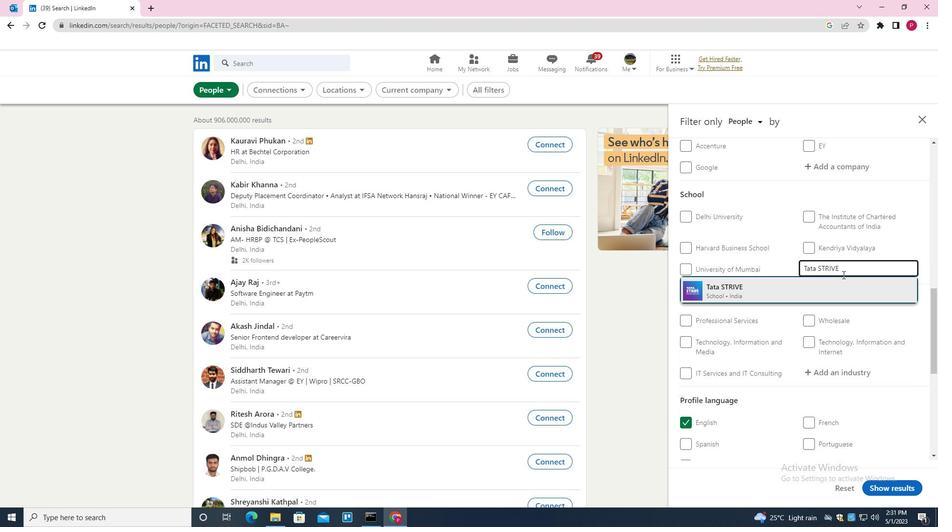 
Action: Mouse moved to (816, 301)
Screenshot: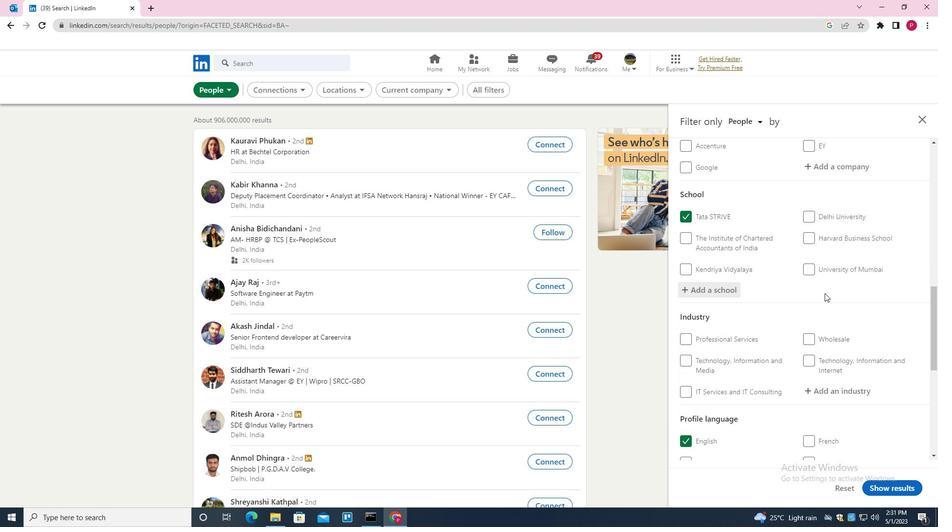
Action: Mouse scrolled (816, 300) with delta (0, 0)
Screenshot: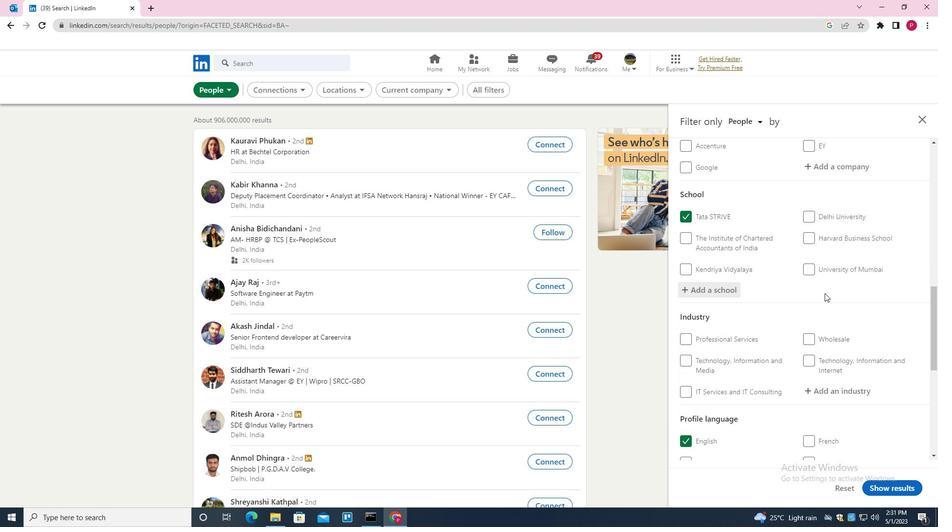 
Action: Mouse scrolled (816, 300) with delta (0, 0)
Screenshot: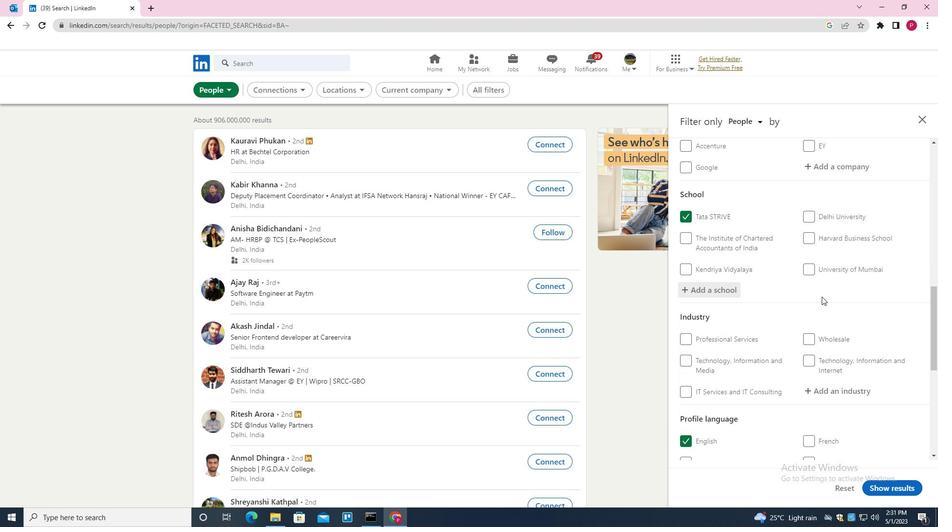 
Action: Mouse scrolled (816, 300) with delta (0, 0)
Screenshot: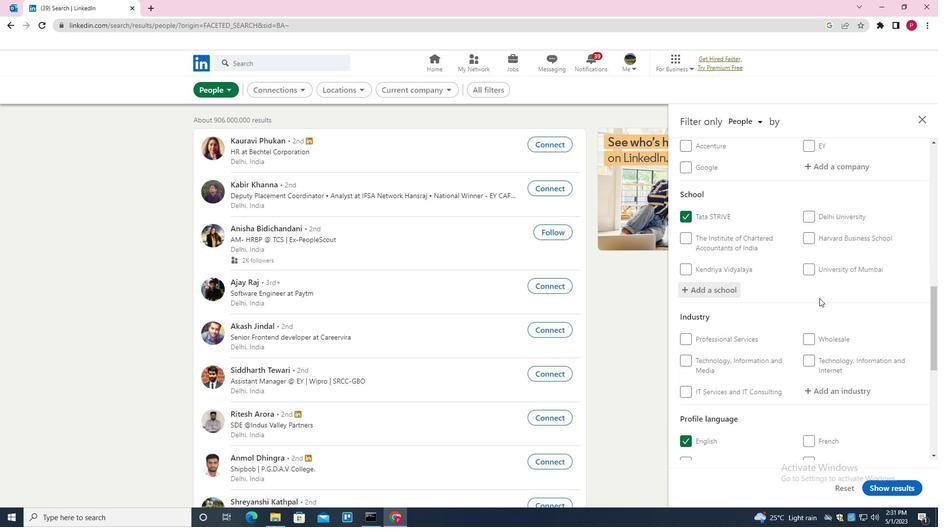 
Action: Mouse scrolled (816, 300) with delta (0, 0)
Screenshot: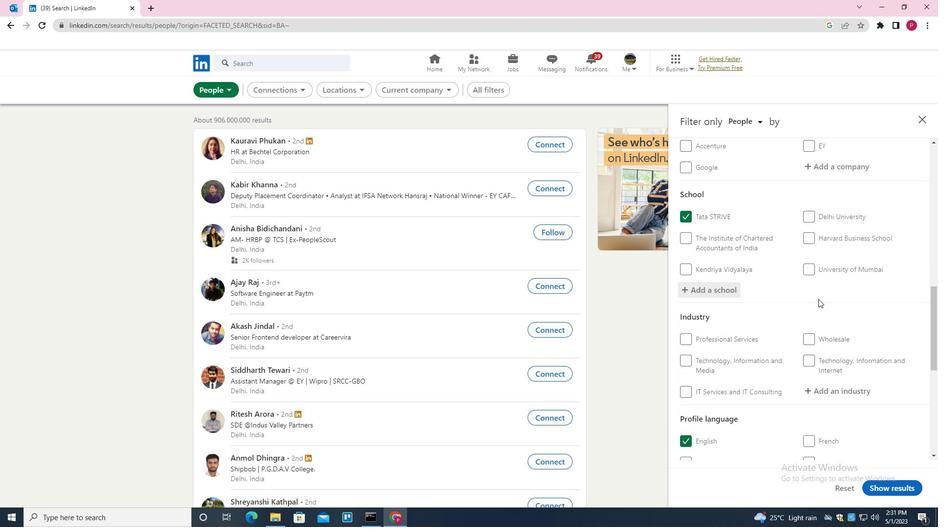 
Action: Mouse moved to (831, 199)
Screenshot: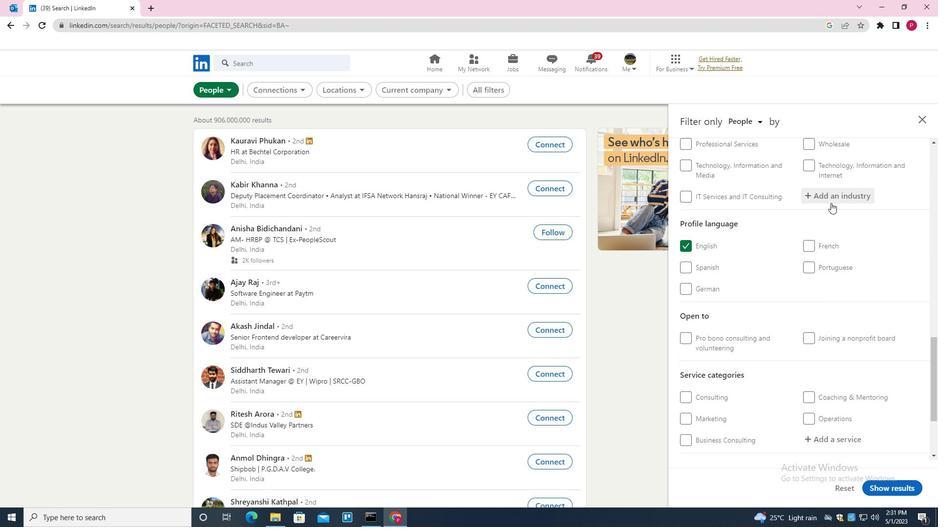 
Action: Mouse pressed left at (831, 199)
Screenshot: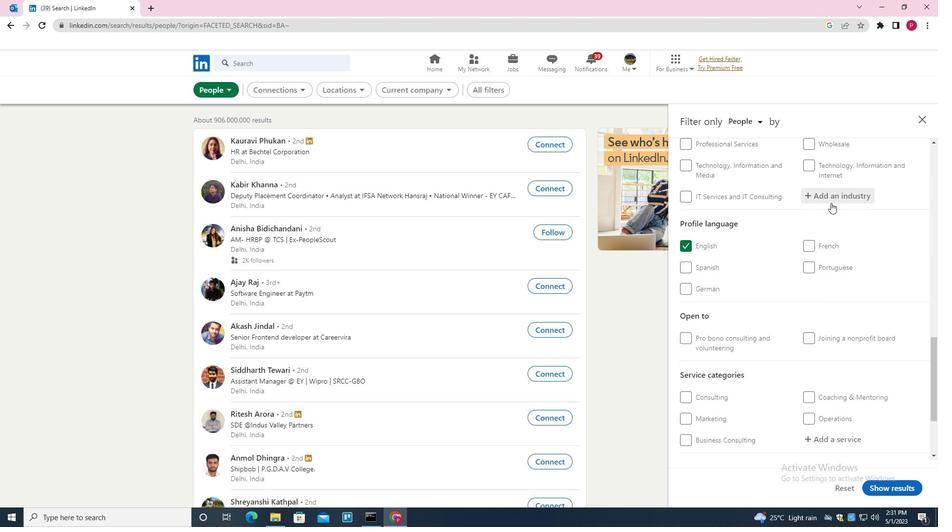 
Action: Key pressed <Key.shift><Key.shift><Key.shift>MEDIA<Key.down><Key.down><Key.enter>
Screenshot: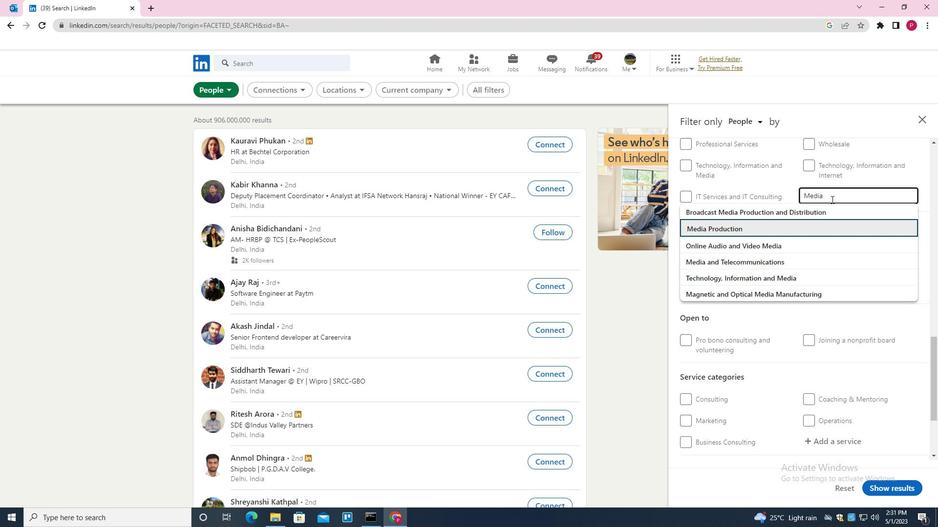 
Action: Mouse moved to (812, 259)
Screenshot: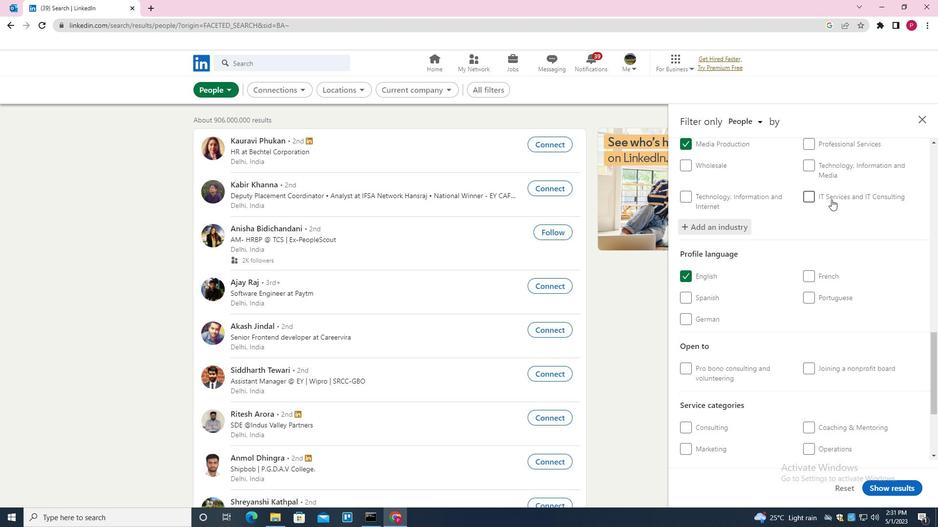 
Action: Mouse scrolled (812, 259) with delta (0, 0)
Screenshot: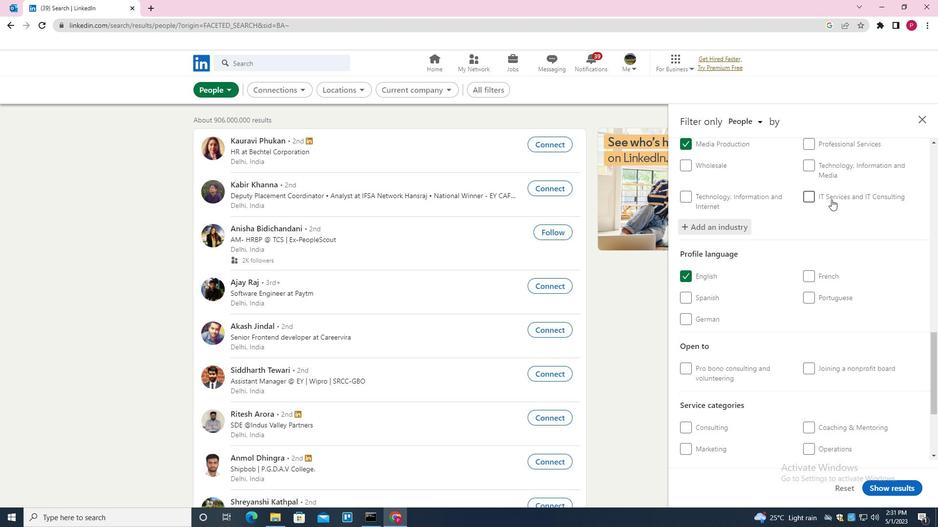 
Action: Mouse moved to (812, 261)
Screenshot: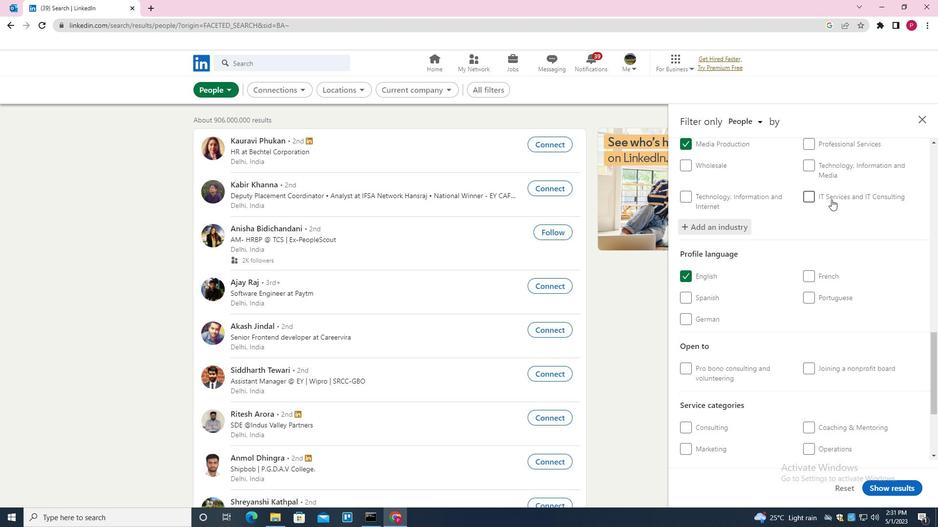 
Action: Mouse scrolled (812, 261) with delta (0, 0)
Screenshot: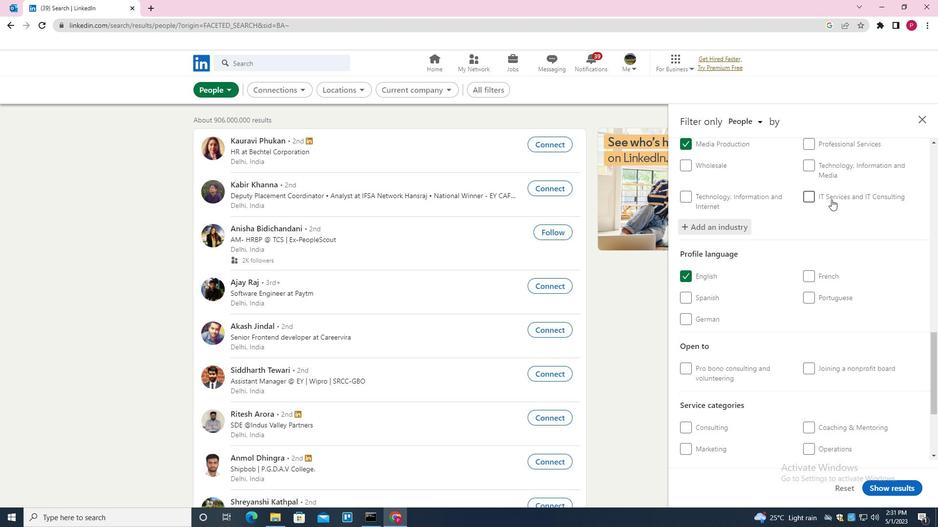 
Action: Mouse scrolled (812, 261) with delta (0, 0)
Screenshot: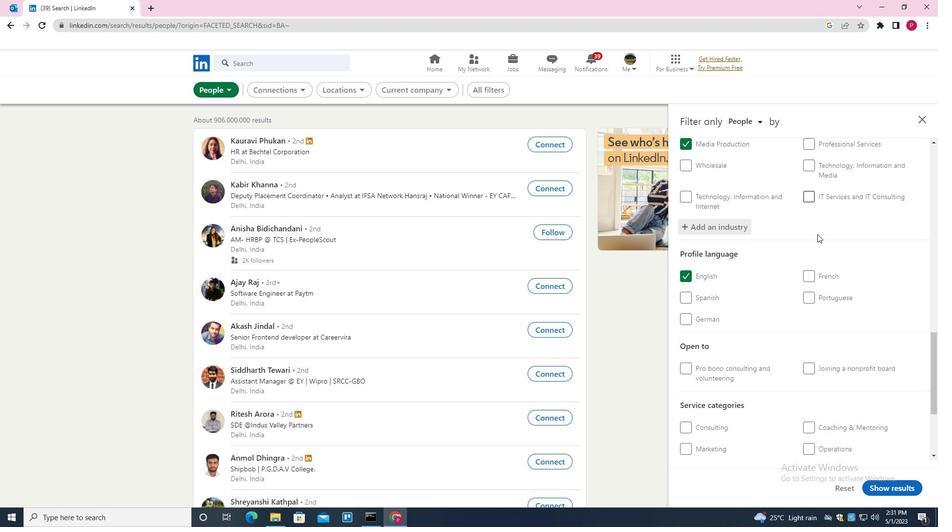 
Action: Mouse scrolled (812, 261) with delta (0, 0)
Screenshot: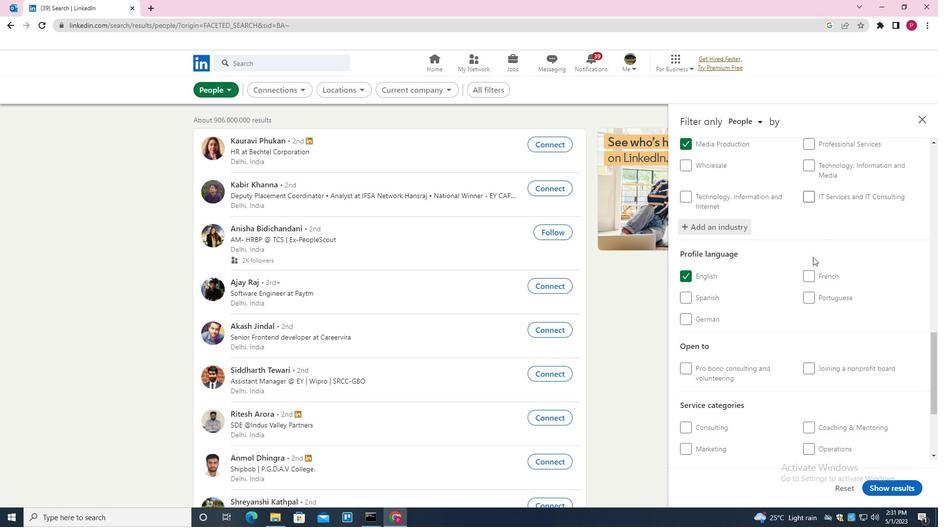 
Action: Mouse moved to (860, 327)
Screenshot: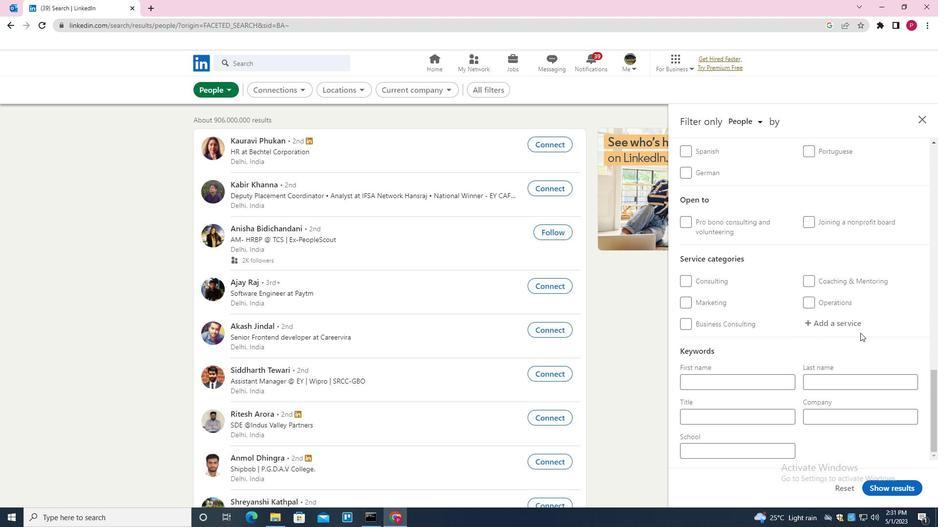 
Action: Mouse pressed left at (860, 327)
Screenshot: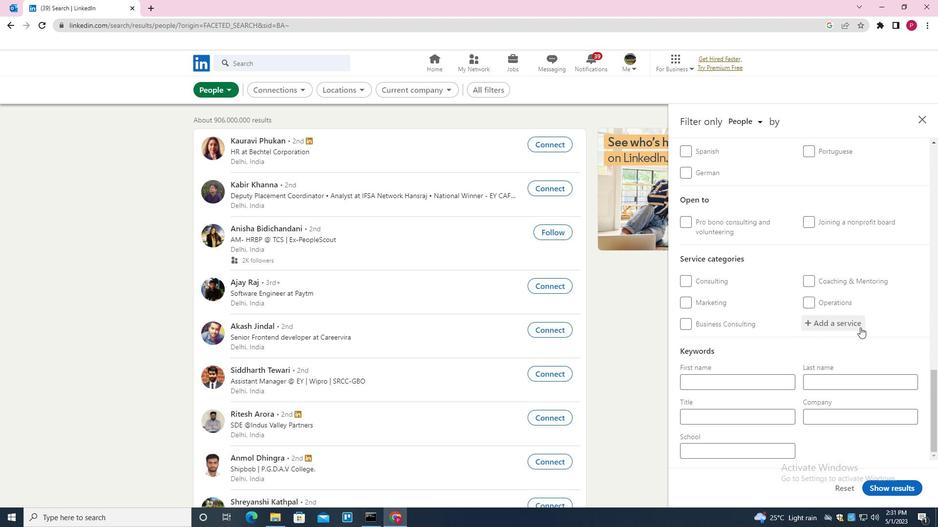 
Action: Key pressed <Key.shift>INFORMATION<Key.space><Key.down><Key.enter>
Screenshot: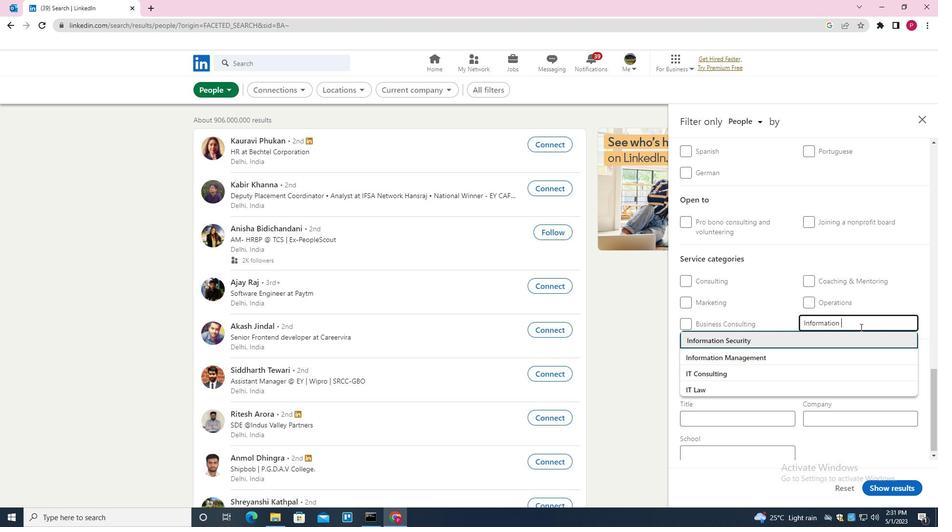 
Action: Mouse moved to (860, 327)
Screenshot: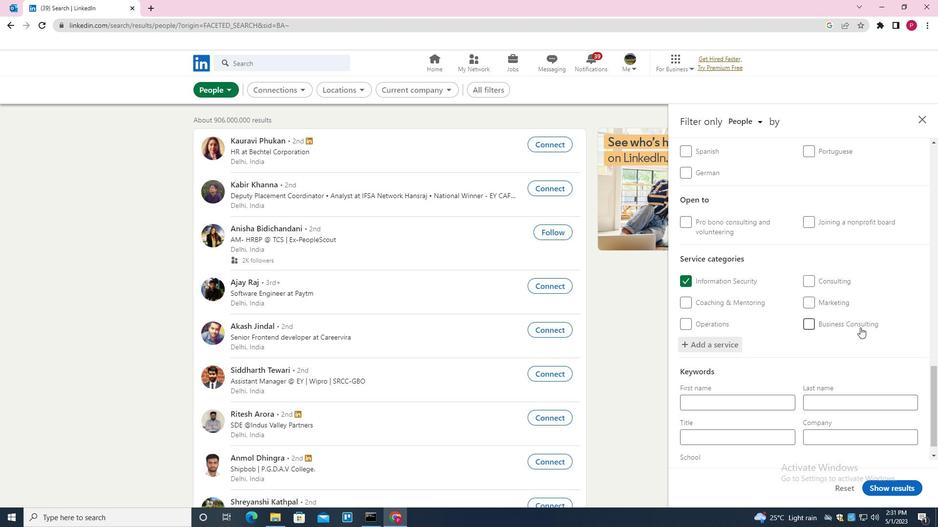 
Action: Mouse scrolled (860, 326) with delta (0, 0)
Screenshot: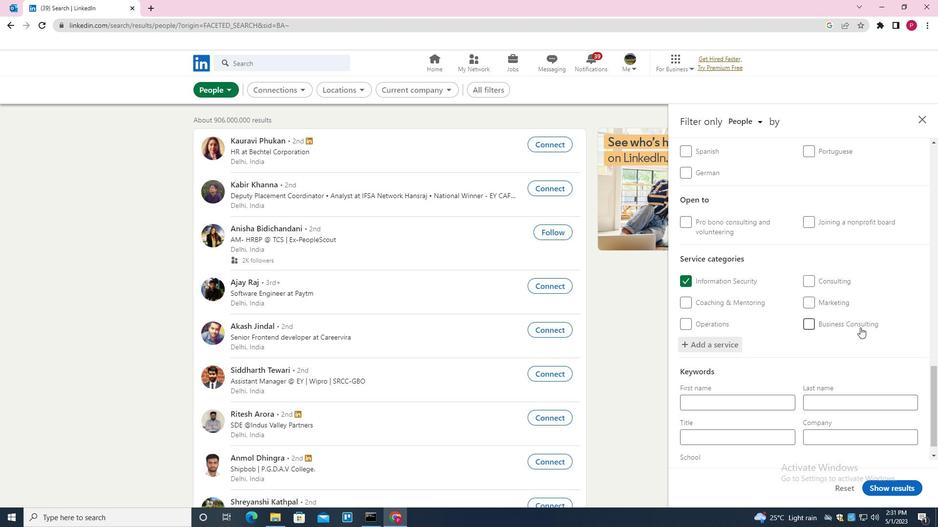 
Action: Mouse moved to (860, 327)
Screenshot: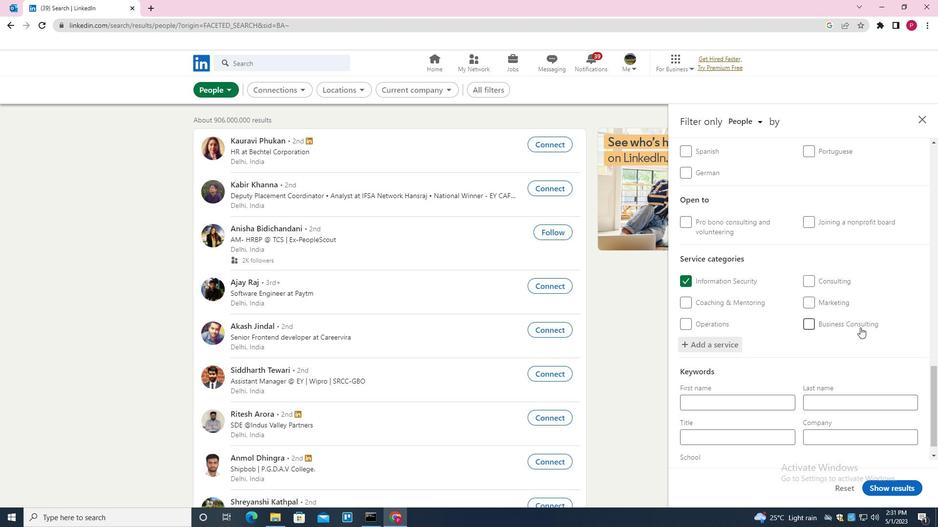 
Action: Mouse scrolled (860, 326) with delta (0, 0)
Screenshot: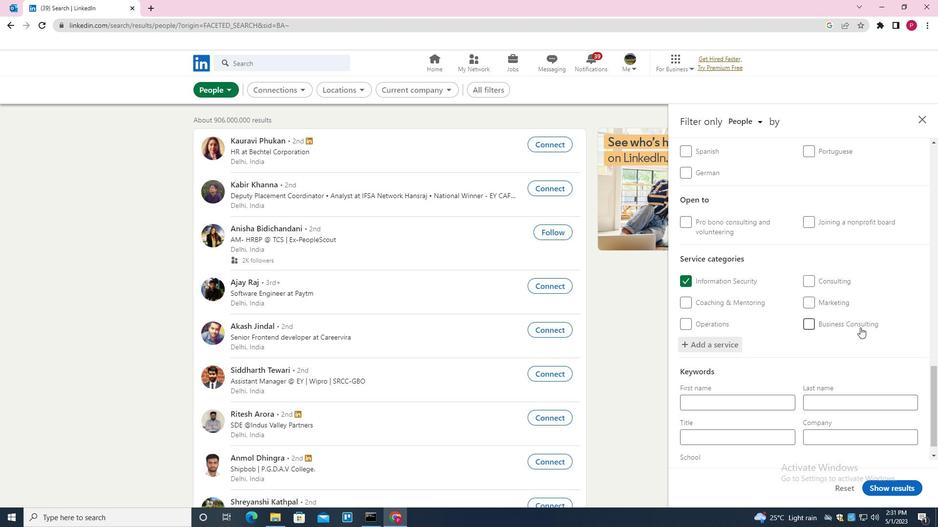
Action: Mouse moved to (852, 332)
Screenshot: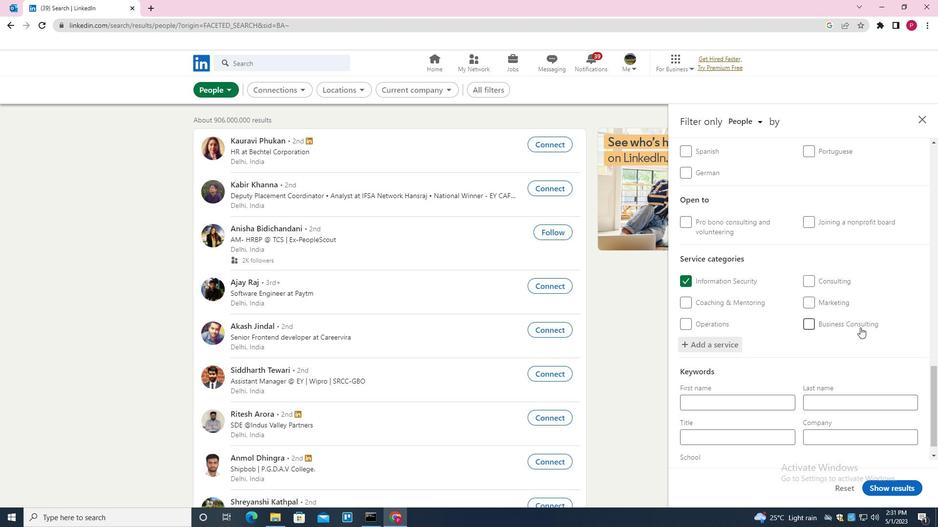 
Action: Mouse scrolled (852, 331) with delta (0, 0)
Screenshot: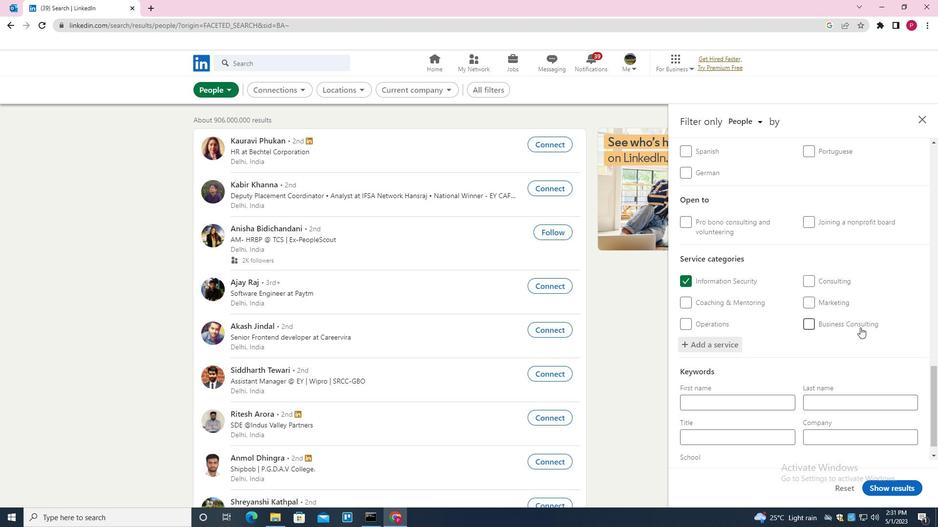 
Action: Mouse moved to (846, 339)
Screenshot: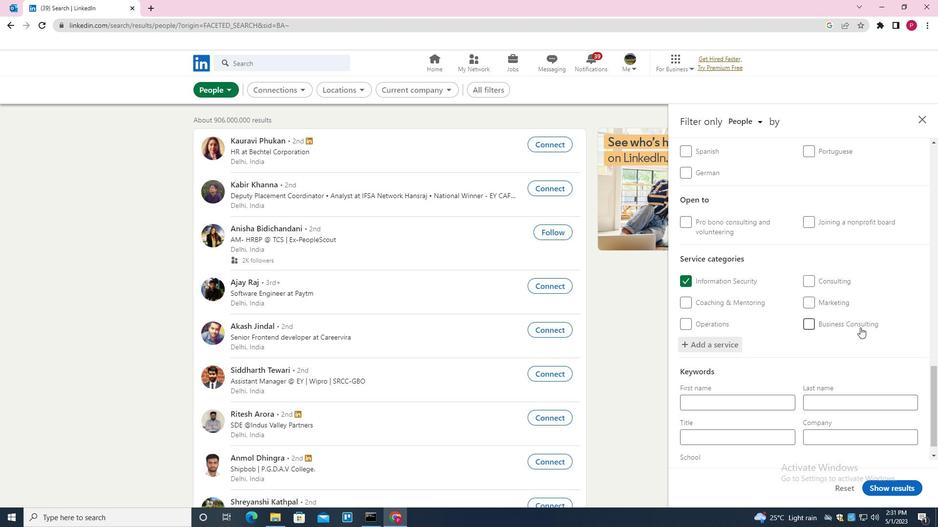 
Action: Mouse scrolled (846, 339) with delta (0, 0)
Screenshot: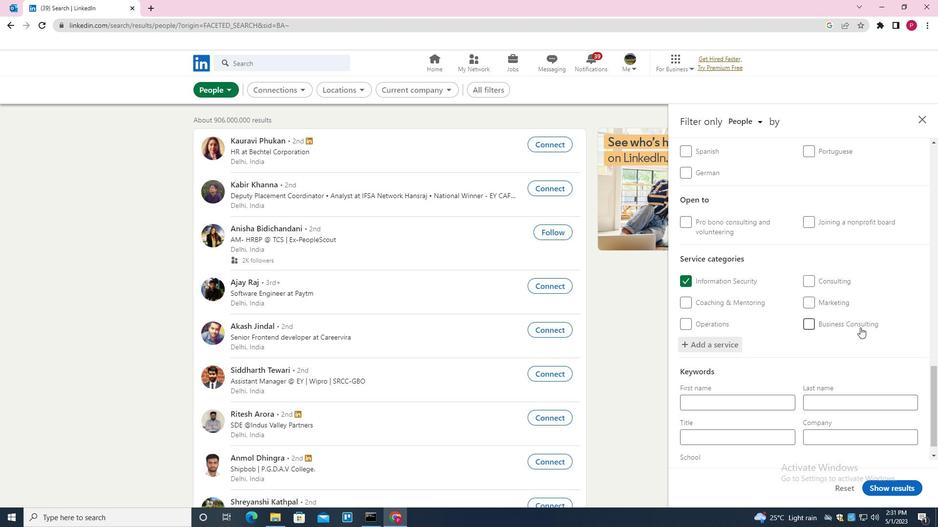 
Action: Mouse moved to (839, 354)
Screenshot: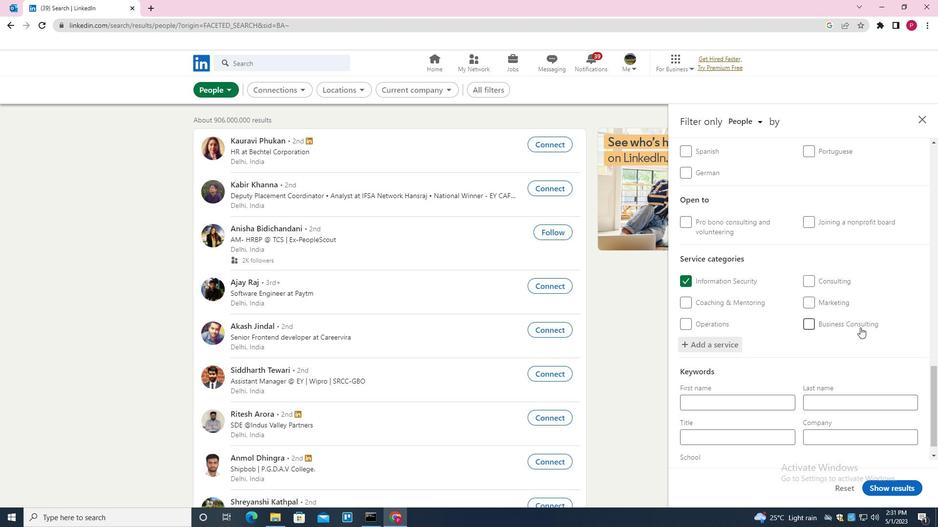 
Action: Mouse scrolled (839, 354) with delta (0, 0)
Screenshot: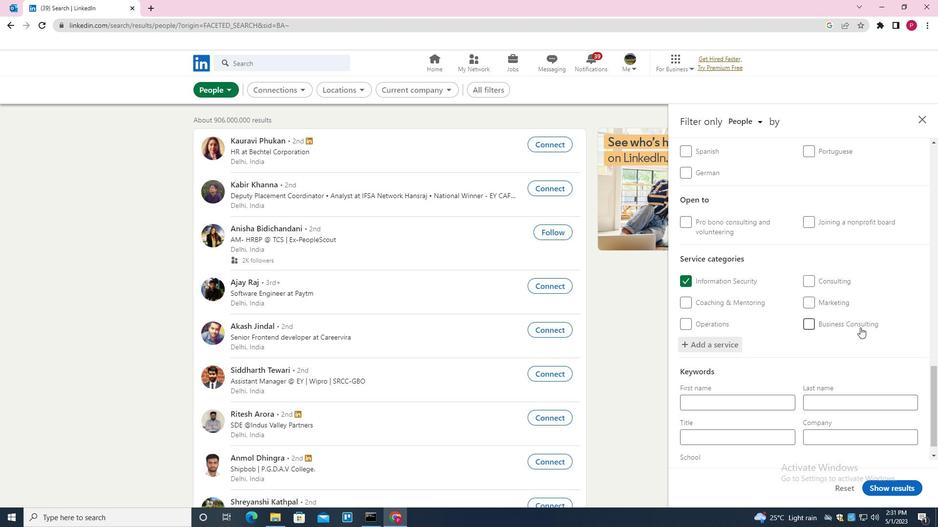 
Action: Mouse moved to (775, 420)
Screenshot: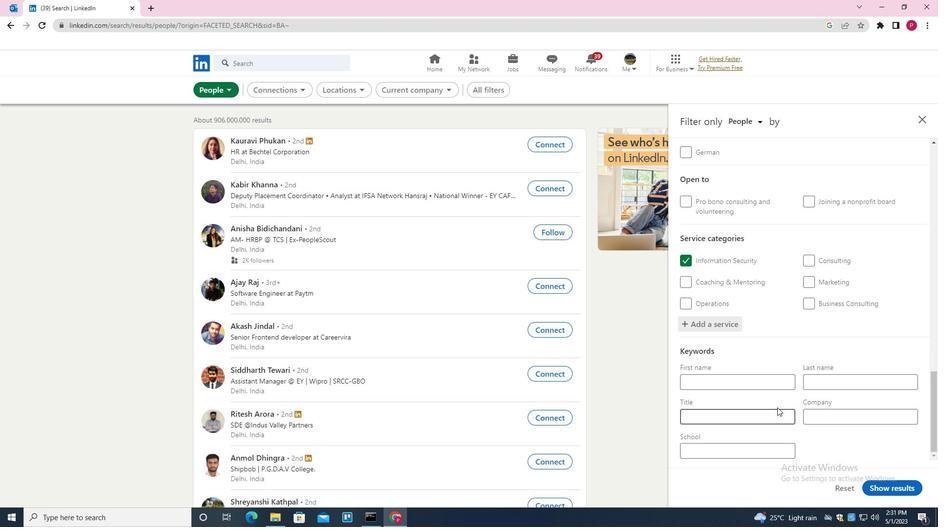 
Action: Mouse pressed left at (775, 420)
Screenshot: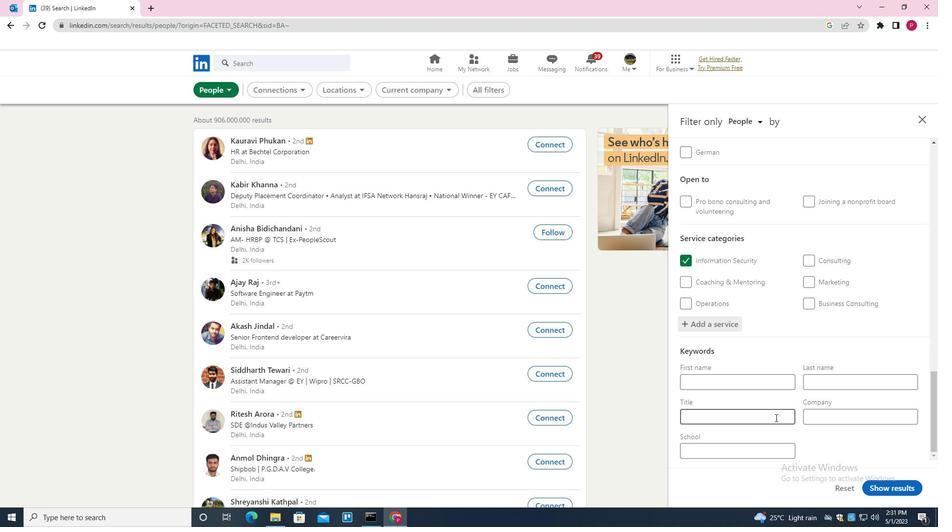 
Action: Key pressed <Key.shift>ACCOUNTING<Key.space><Key.shift>DIRECTOR
Screenshot: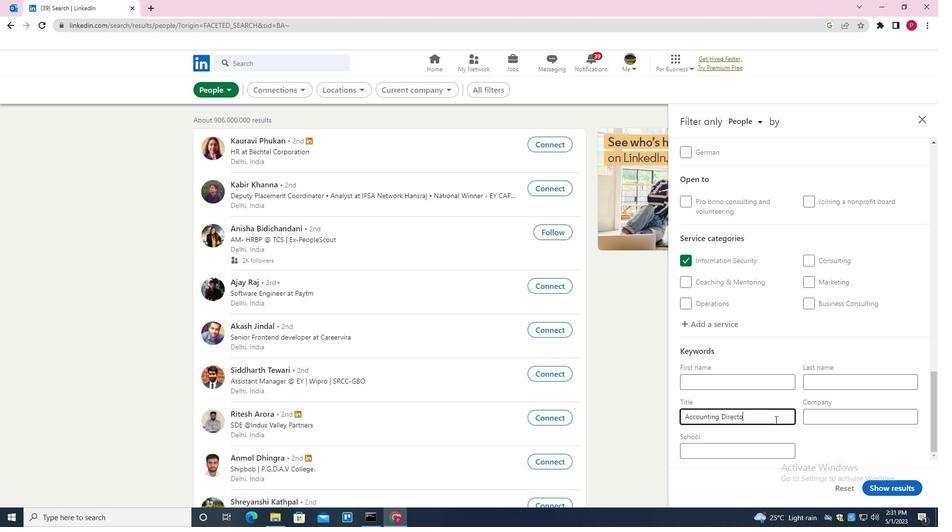 
Action: Mouse moved to (903, 490)
Screenshot: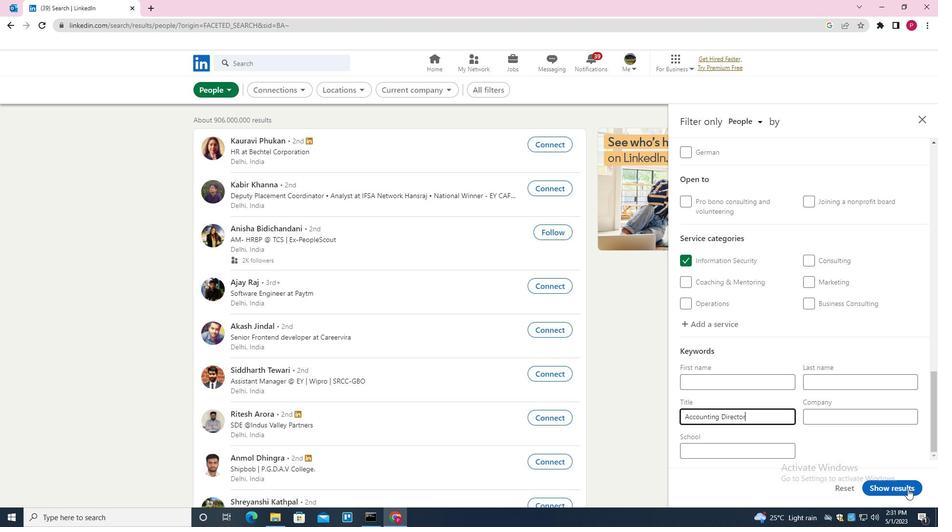 
Action: Mouse pressed left at (903, 490)
Screenshot: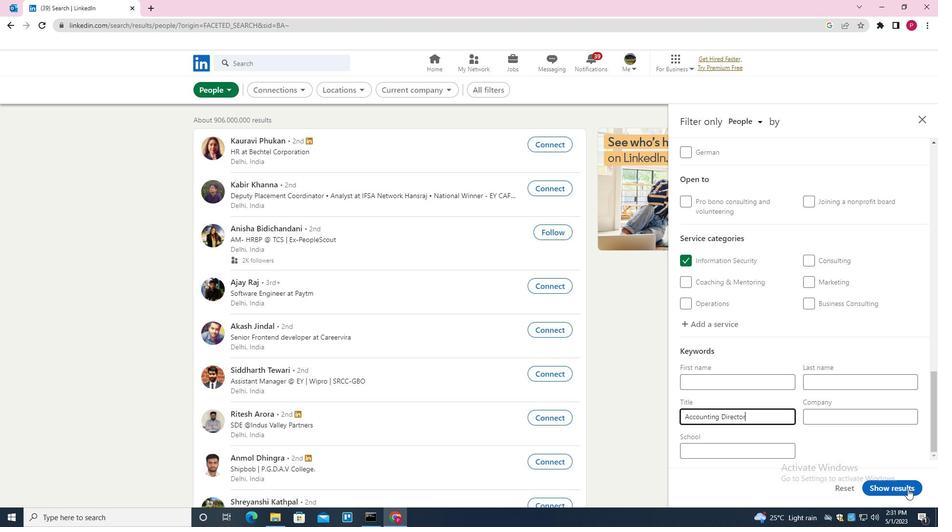 
Action: Mouse moved to (457, 261)
Screenshot: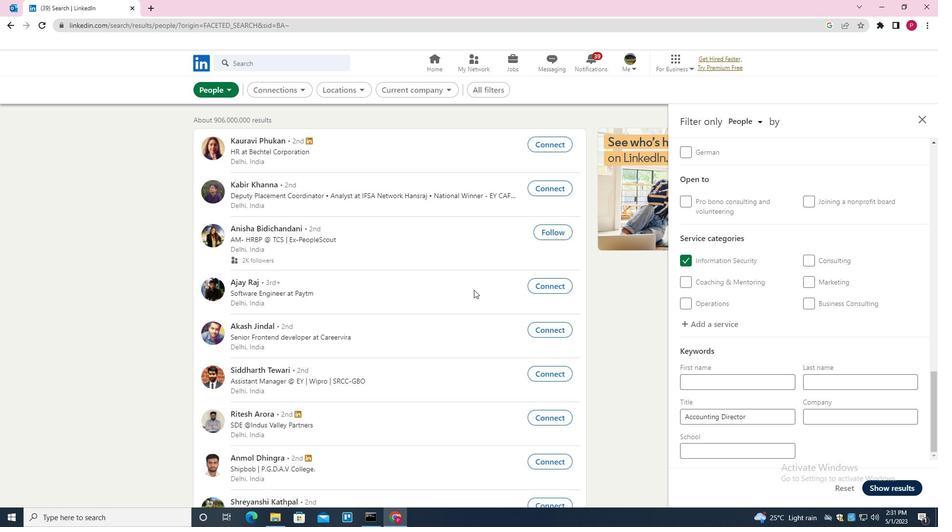 
